 Task: Create Card Card0000000207 in Board Board0000000052 in Workspace WS0000000018 in Trello. Create Card Card0000000208 in Board Board0000000052 in Workspace WS0000000018 in Trello. Create Card Card0000000209 in Board Board0000000053 in Workspace WS0000000018 in Trello. Create Card Card0000000210 in Board Board0000000053 in Workspace WS0000000018 in Trello. Create Card Card0000000211 in Board Board0000000053 in Workspace WS0000000018 in Trello
Action: Mouse moved to (670, 96)
Screenshot: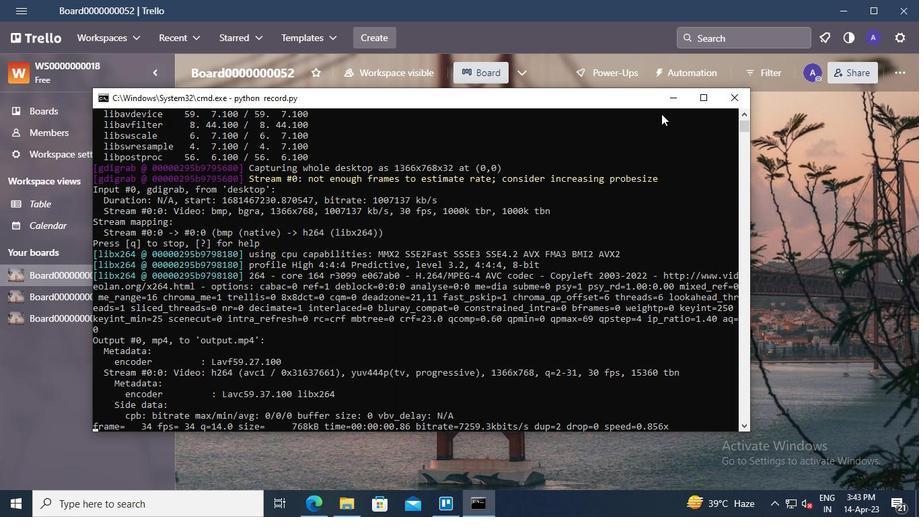 
Action: Mouse pressed left at (670, 96)
Screenshot: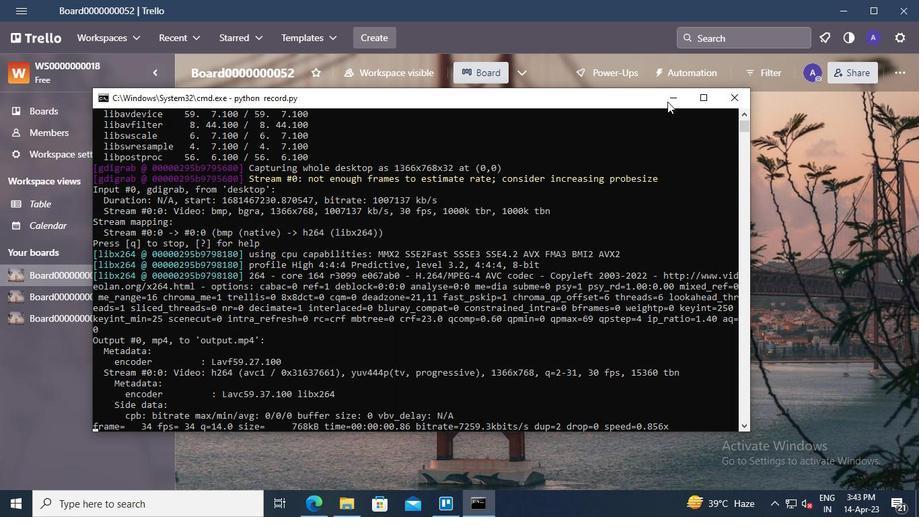
Action: Mouse moved to (232, 200)
Screenshot: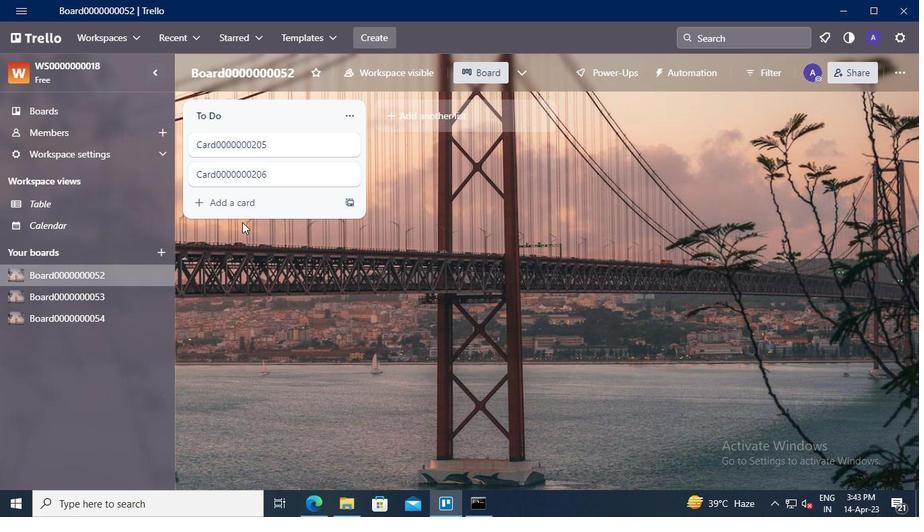 
Action: Mouse pressed left at (232, 200)
Screenshot: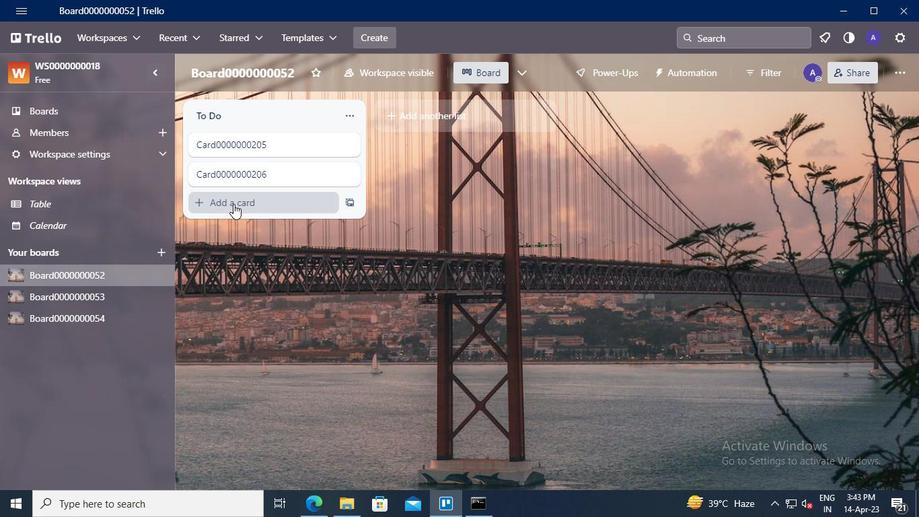 
Action: Mouse moved to (237, 213)
Screenshot: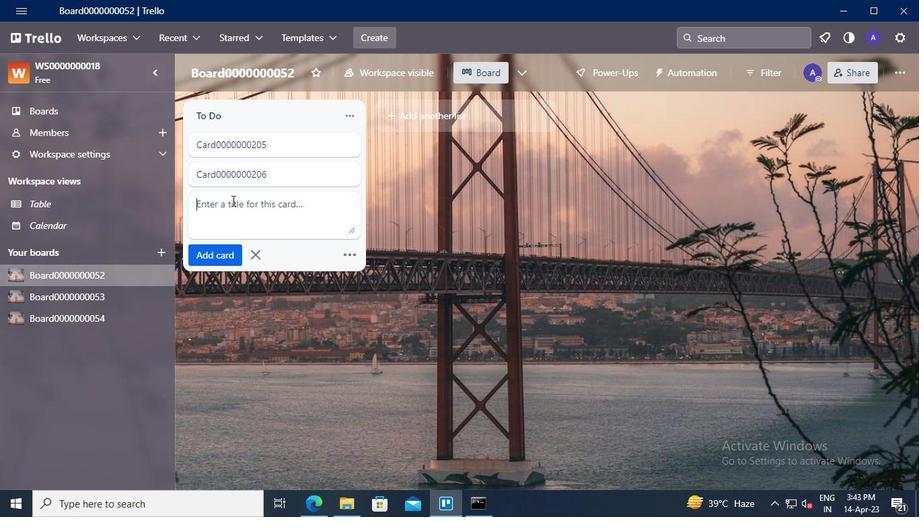 
Action: Mouse pressed left at (237, 213)
Screenshot: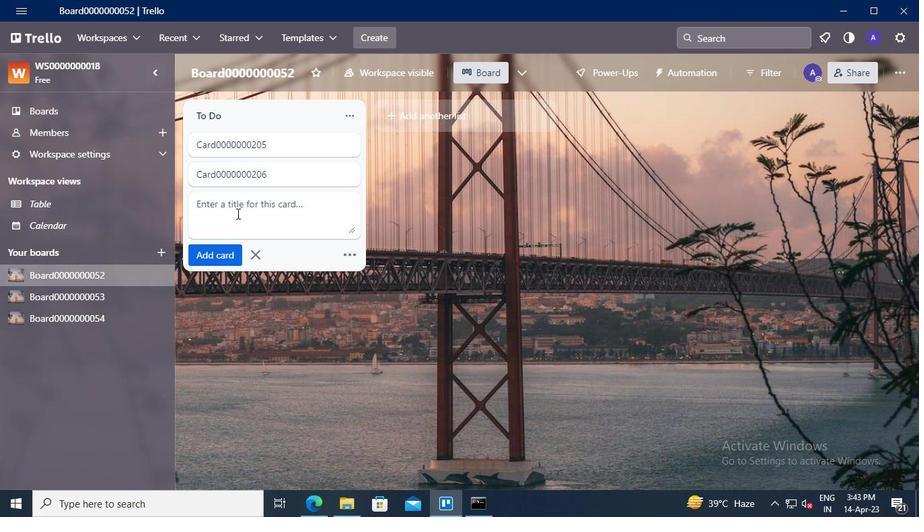 
Action: Keyboard Key.shift
Screenshot: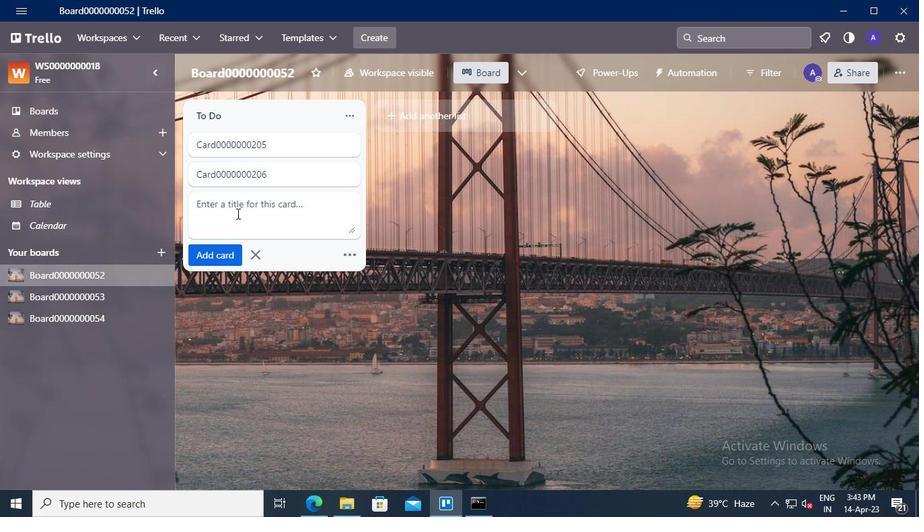 
Action: Keyboard C
Screenshot: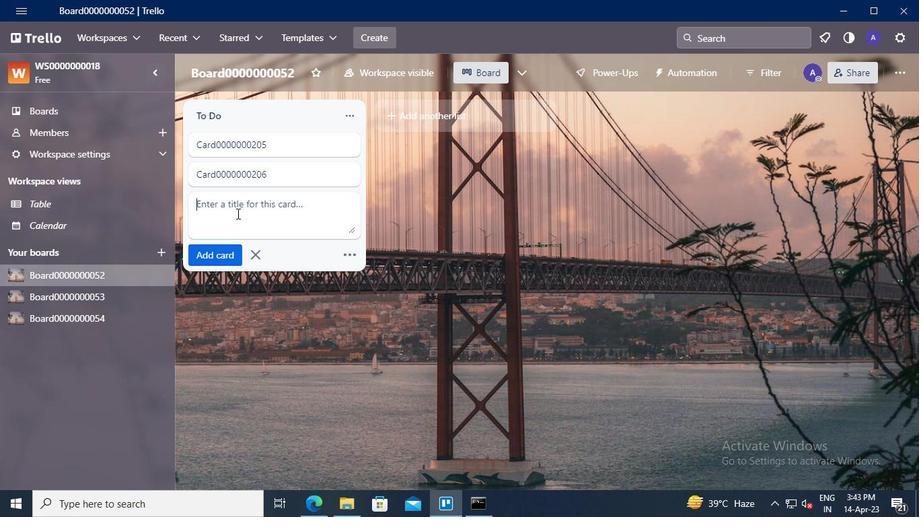 
Action: Keyboard a
Screenshot: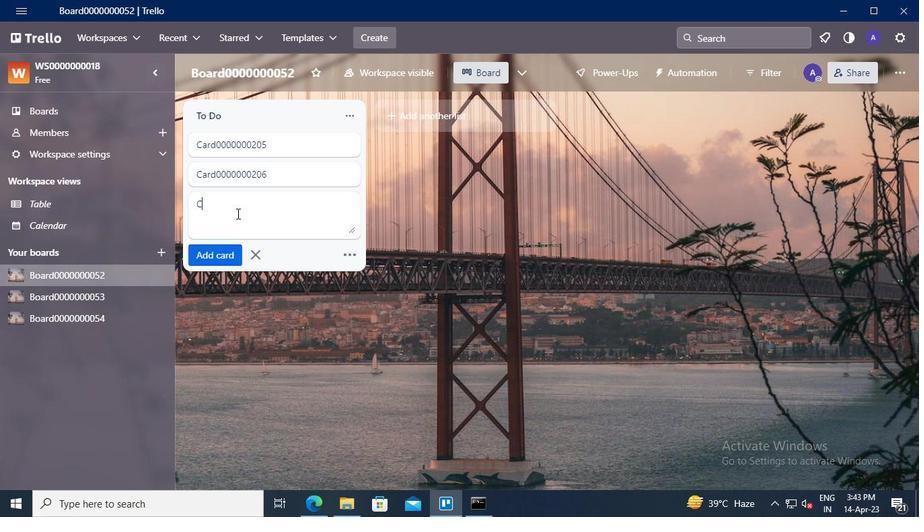 
Action: Keyboard r
Screenshot: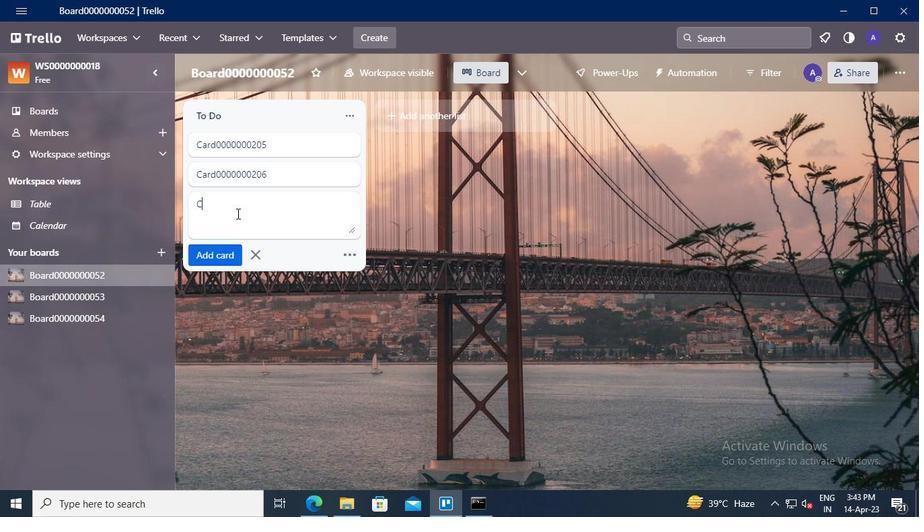 
Action: Keyboard d
Screenshot: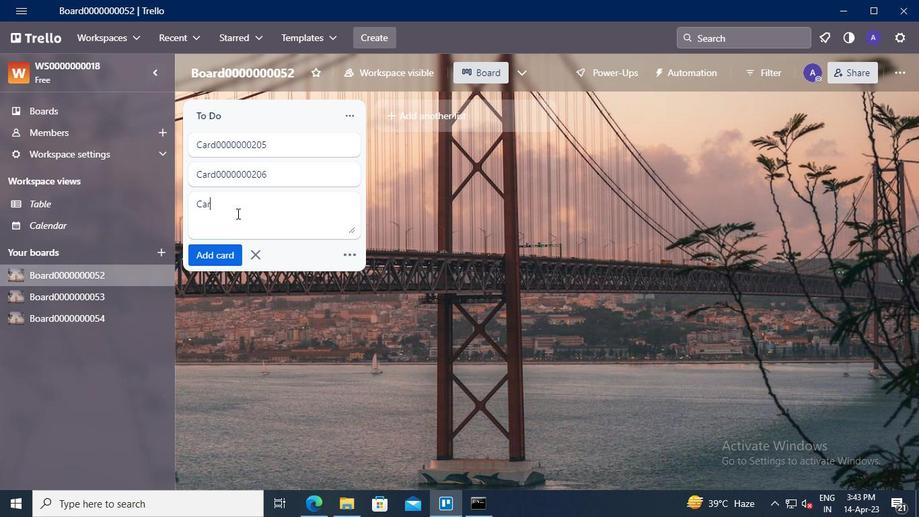 
Action: Keyboard <96>
Screenshot: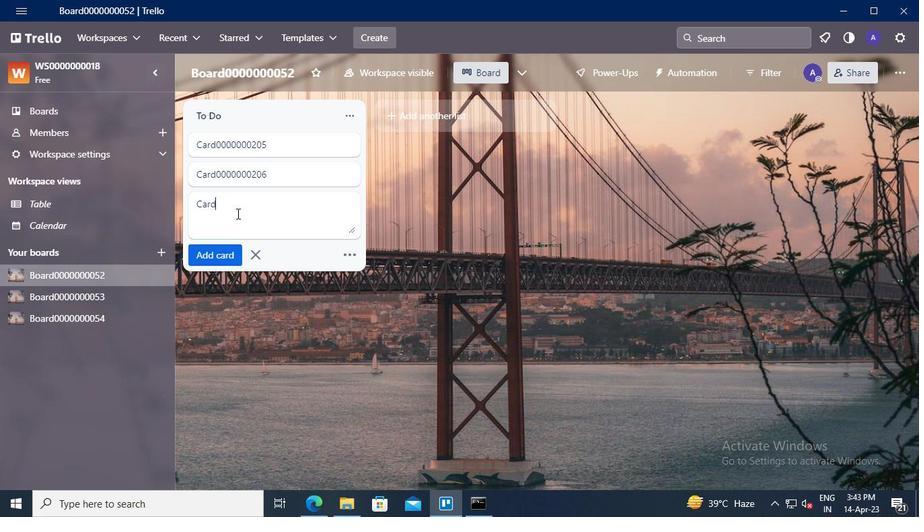 
Action: Keyboard <96>
Screenshot: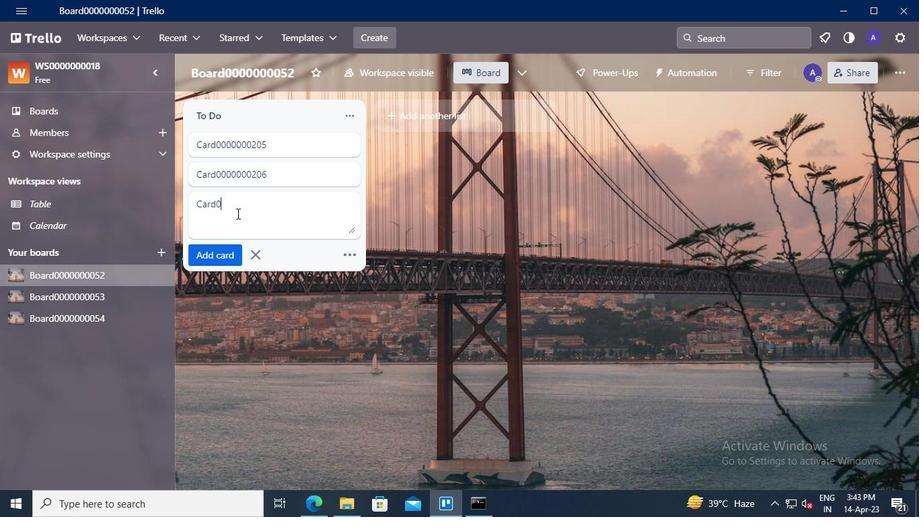 
Action: Keyboard <96>
Screenshot: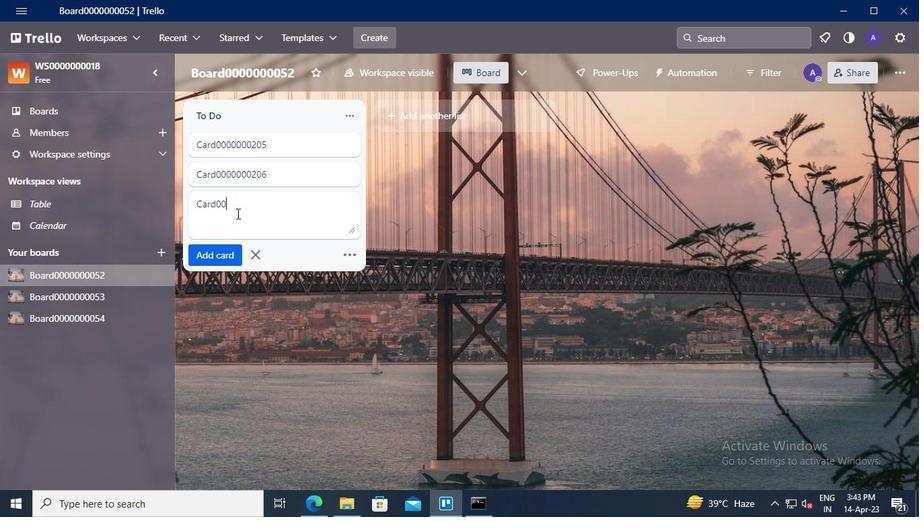
Action: Keyboard <96>
Screenshot: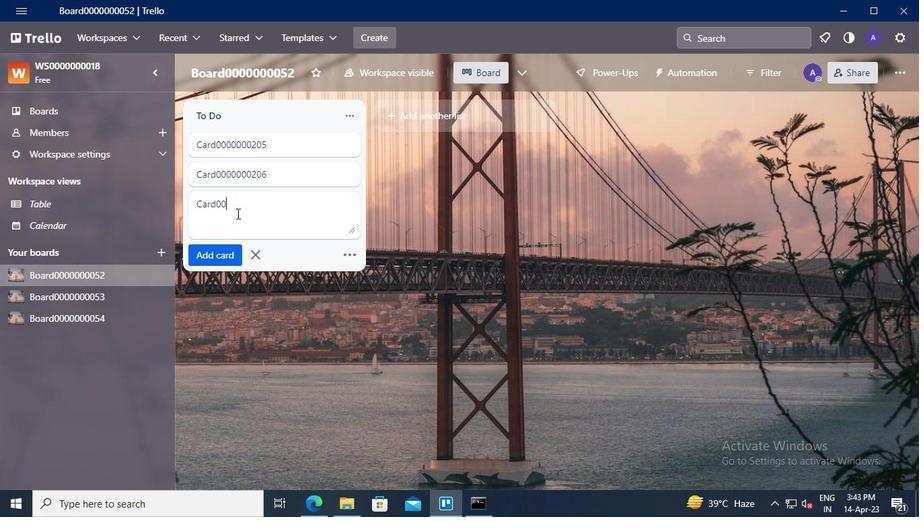 
Action: Keyboard <96>
Screenshot: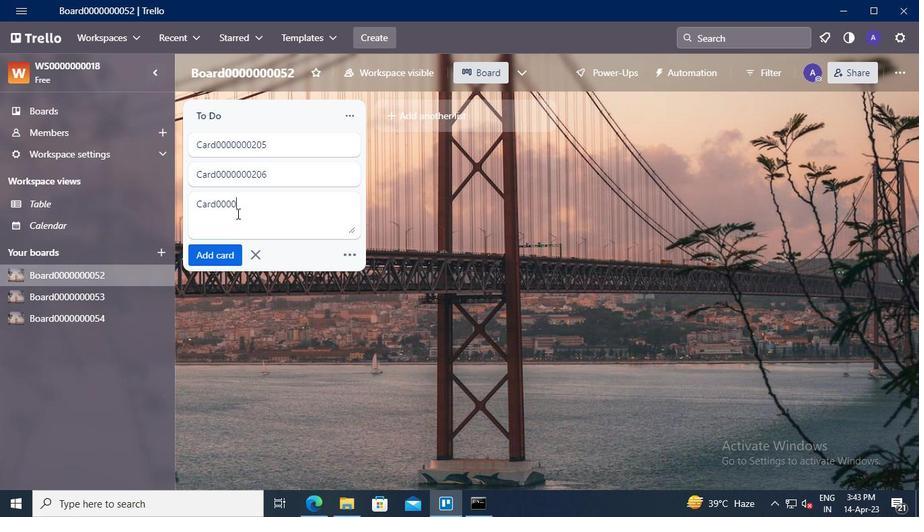 
Action: Keyboard <96>
Screenshot: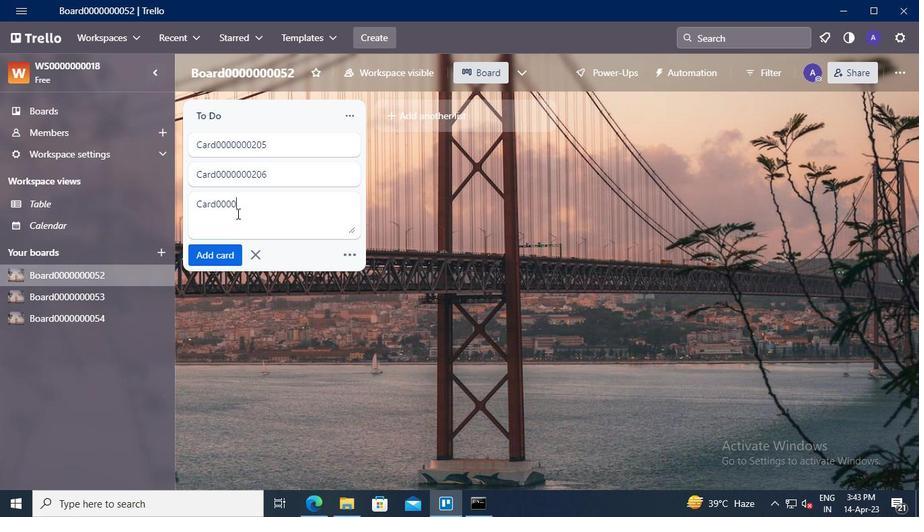
Action: Keyboard <96>
Screenshot: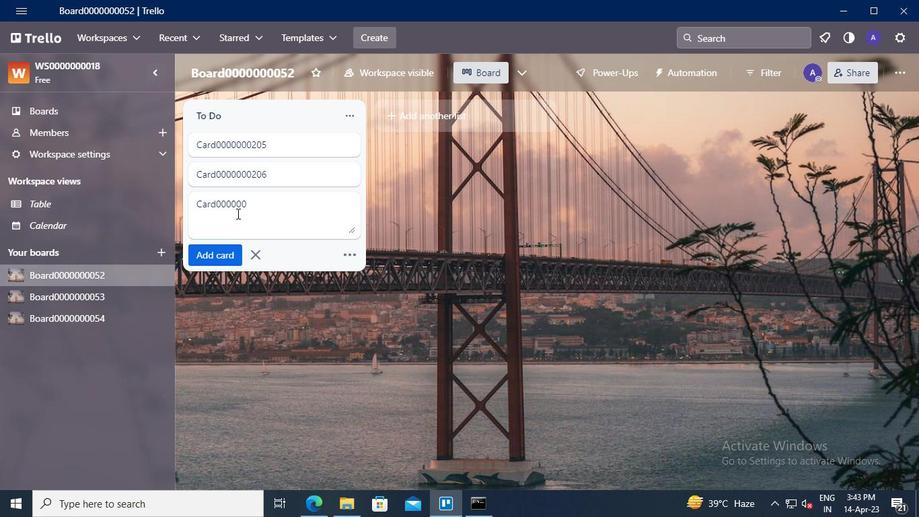 
Action: Keyboard <98>
Screenshot: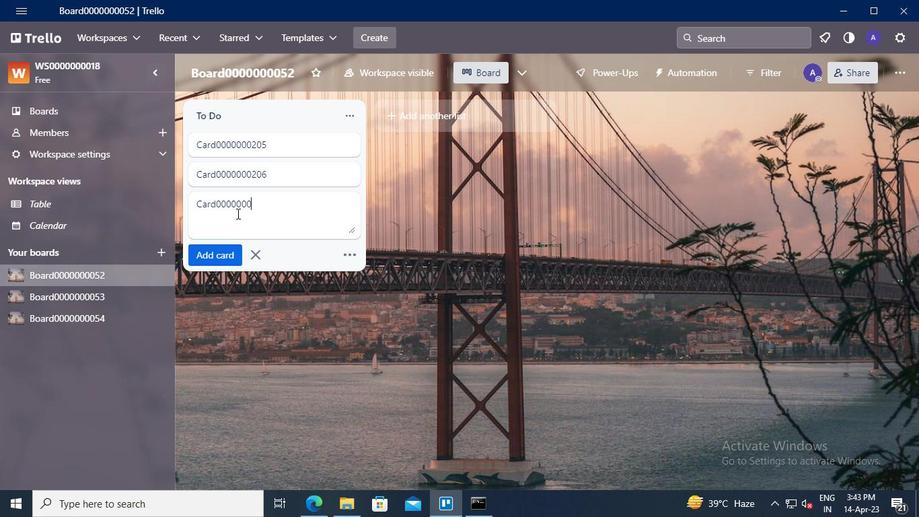 
Action: Keyboard <96>
Screenshot: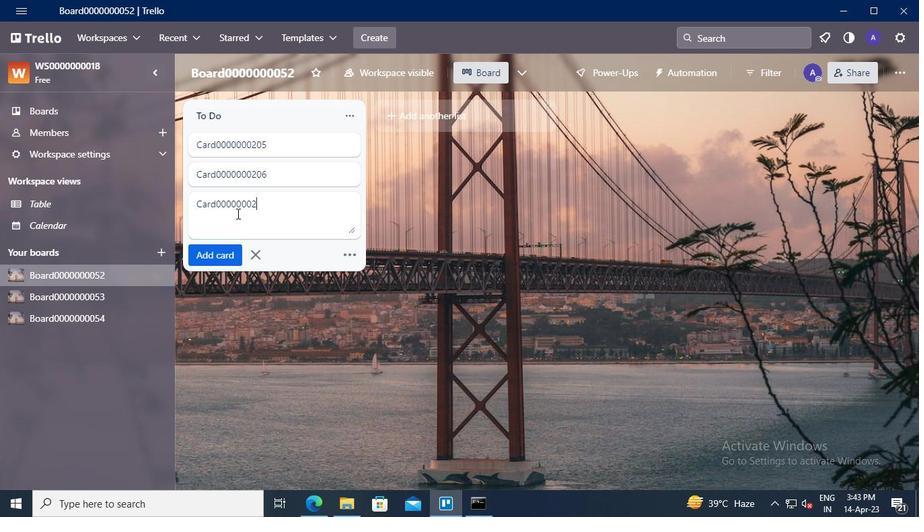 
Action: Keyboard <103>
Screenshot: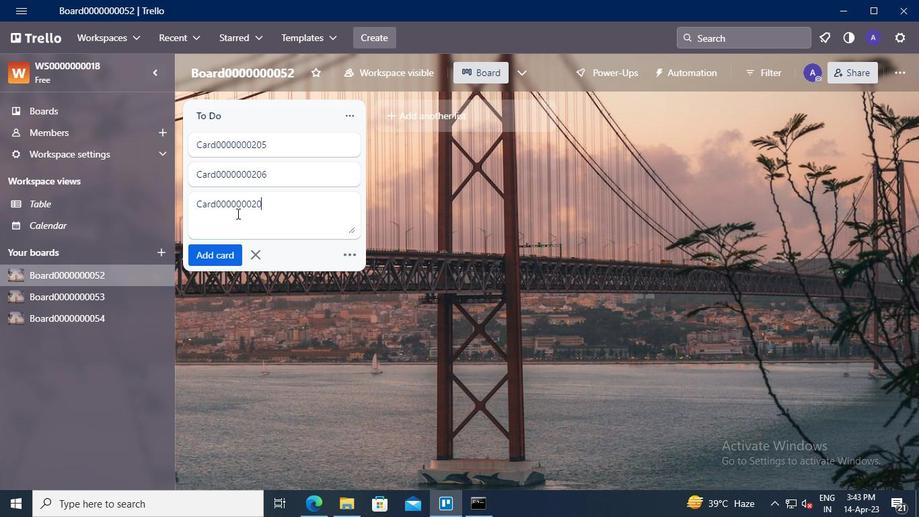 
Action: Mouse moved to (226, 253)
Screenshot: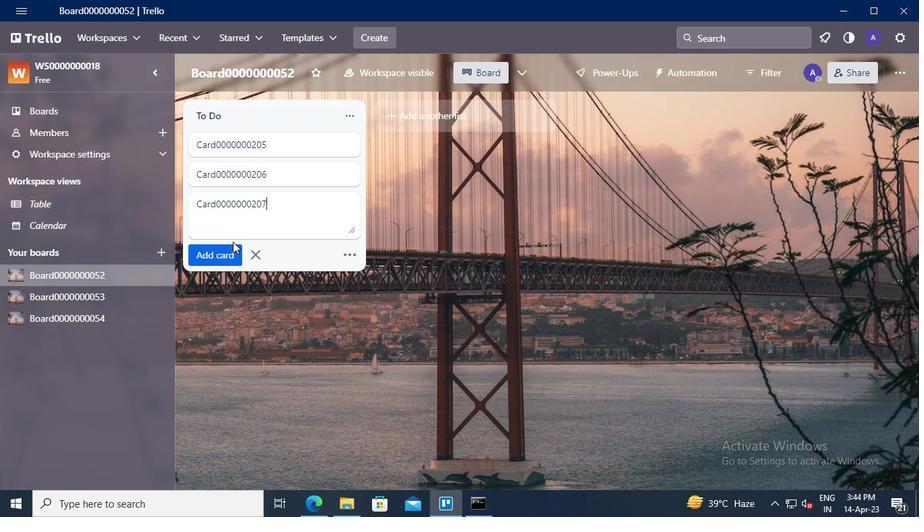 
Action: Mouse pressed left at (226, 253)
Screenshot: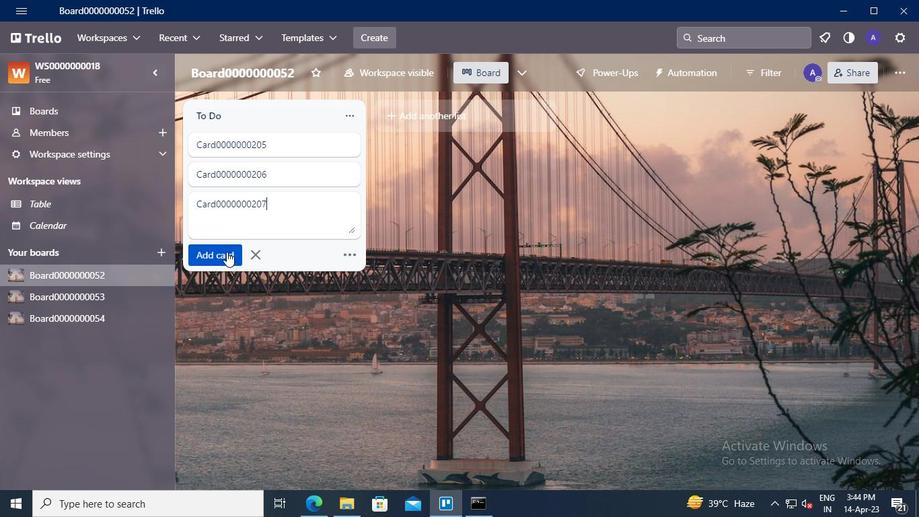
Action: Mouse moved to (224, 244)
Screenshot: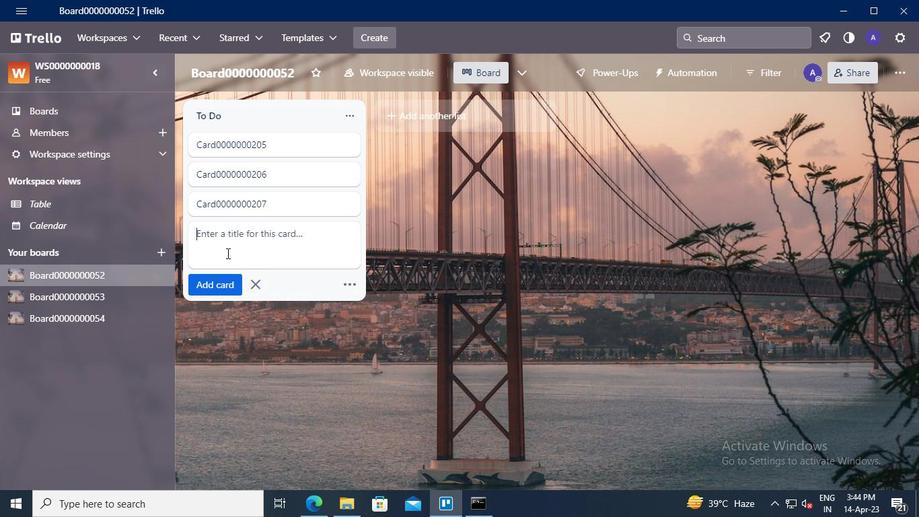 
Action: Mouse pressed left at (224, 244)
Screenshot: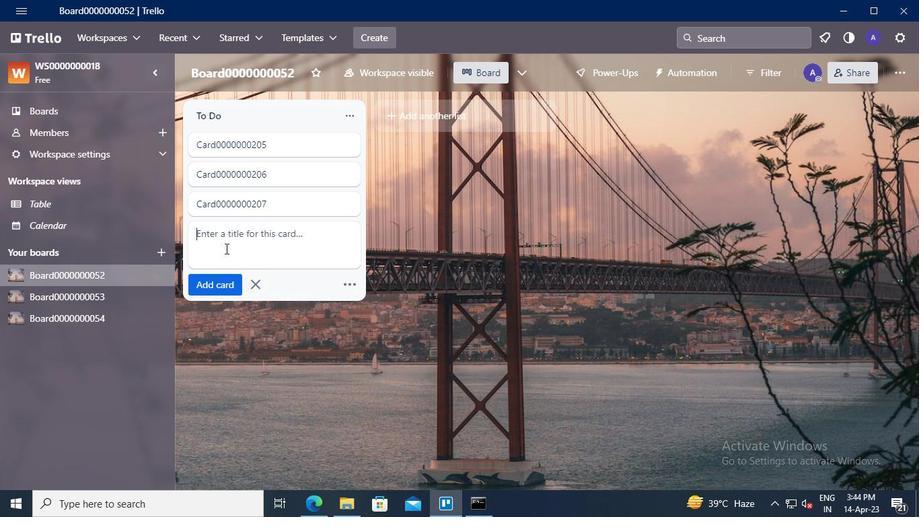 
Action: Keyboard Key.shift
Screenshot: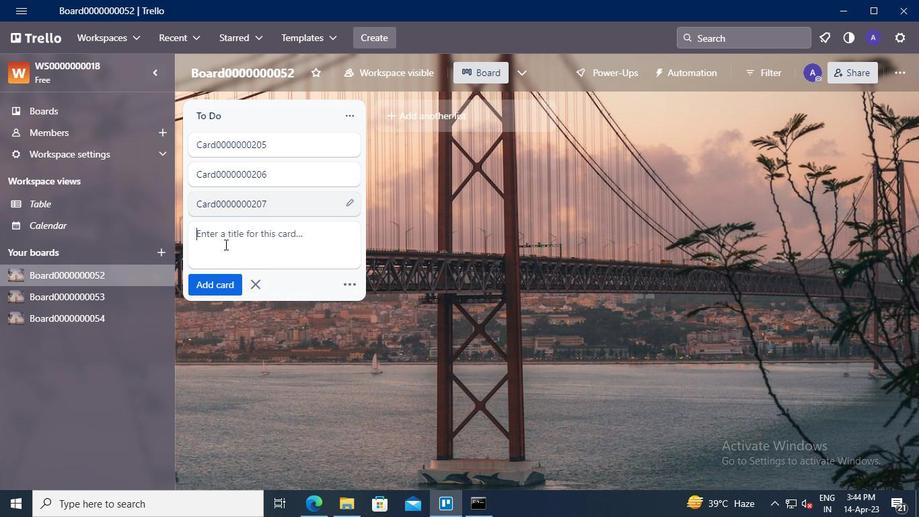 
Action: Keyboard C
Screenshot: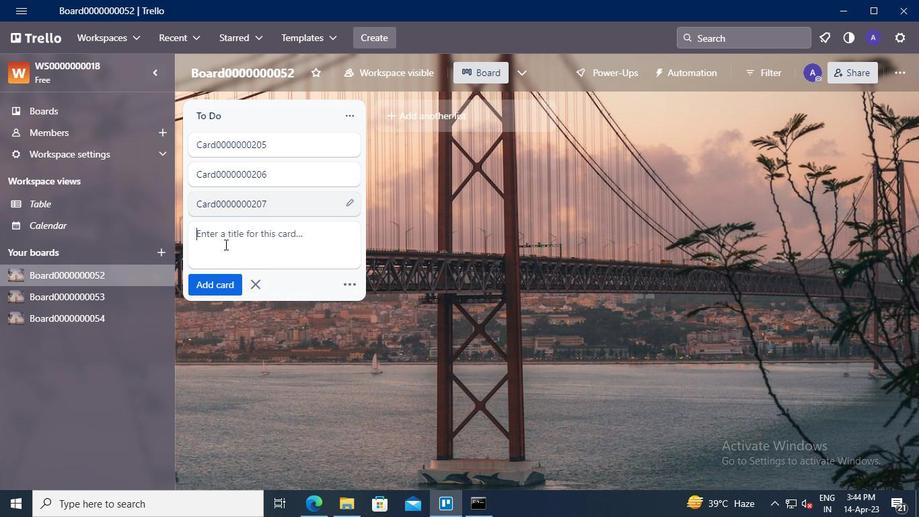 
Action: Keyboard a
Screenshot: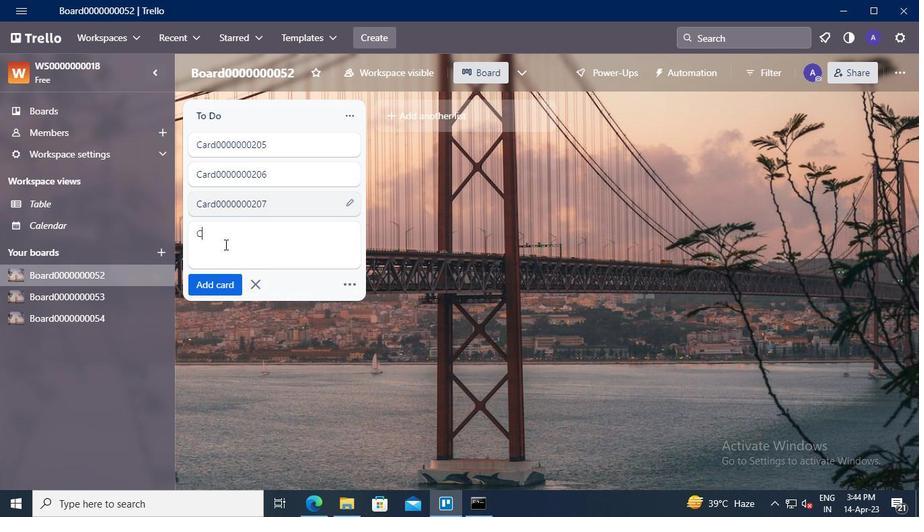 
Action: Keyboard r
Screenshot: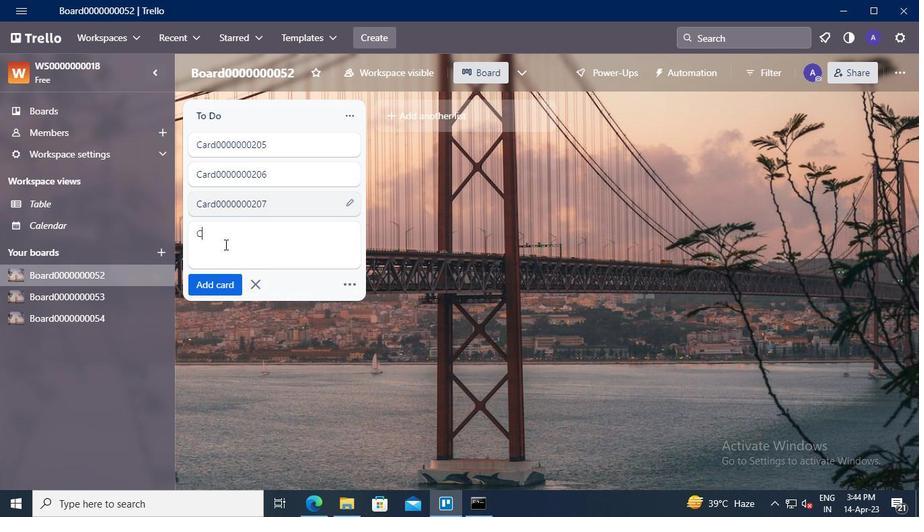 
Action: Keyboard d
Screenshot: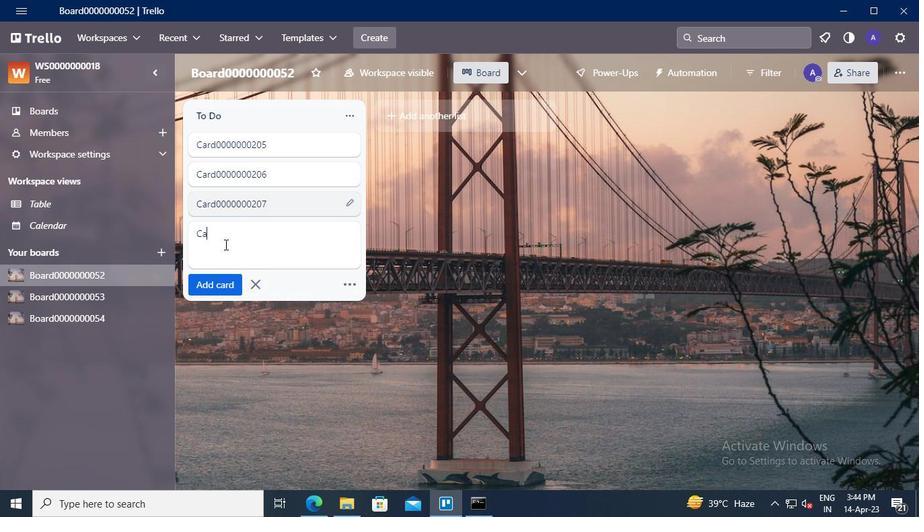 
Action: Keyboard <96>
Screenshot: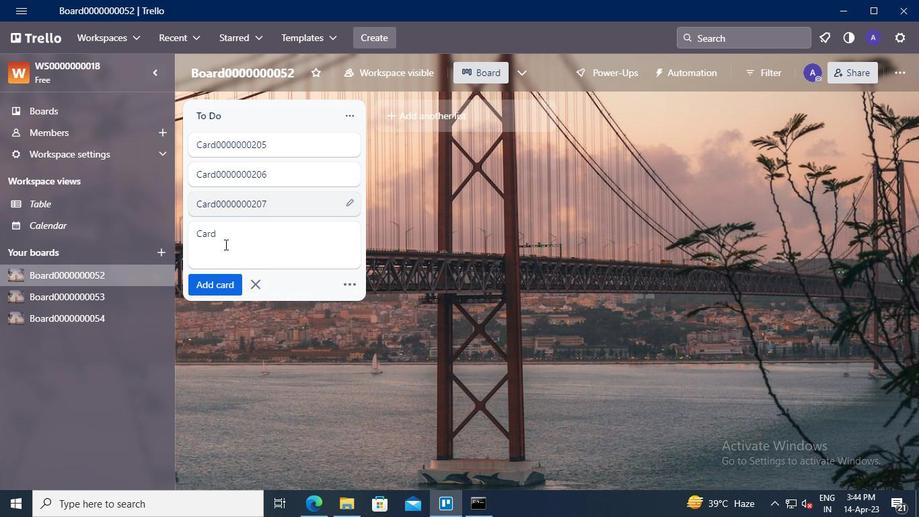 
Action: Keyboard <96>
Screenshot: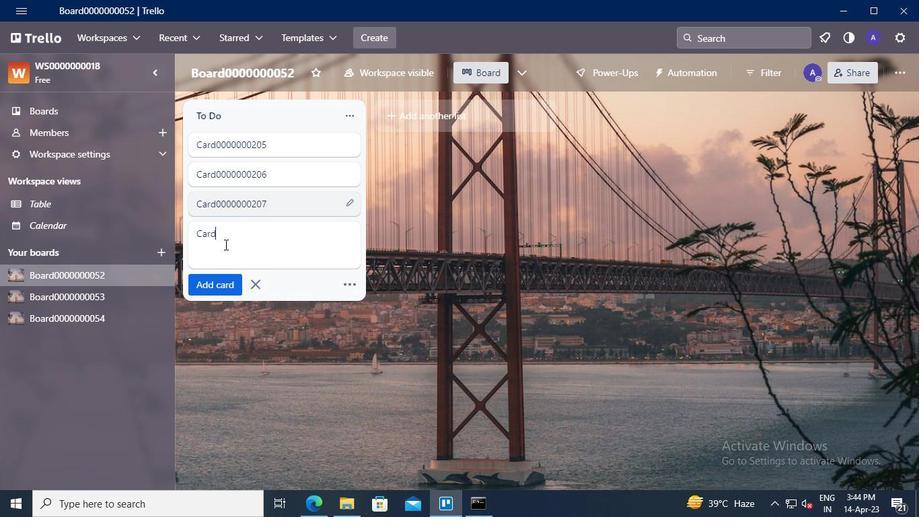 
Action: Keyboard <96>
Screenshot: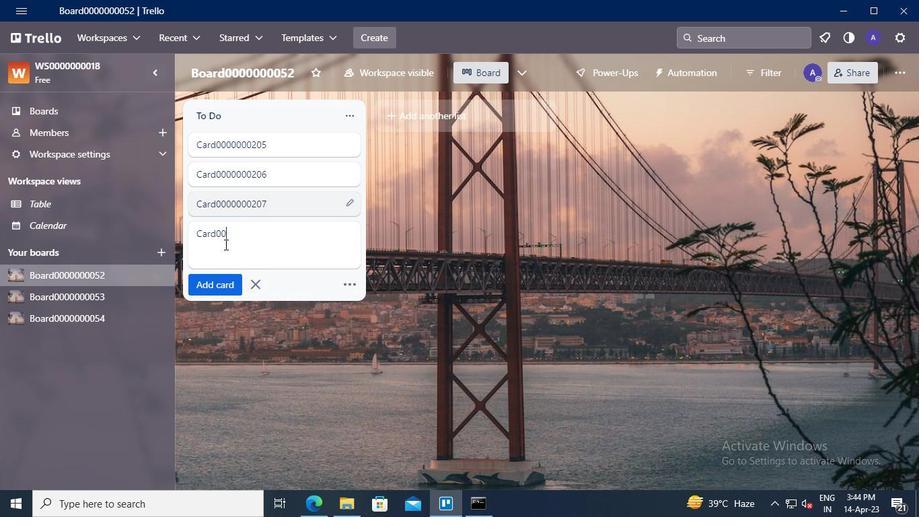 
Action: Keyboard <96>
Screenshot: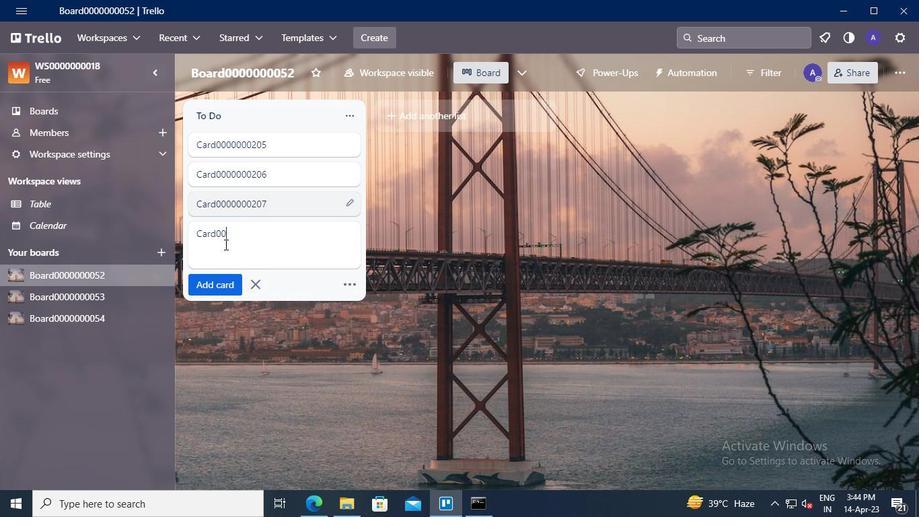 
Action: Keyboard <96>
Screenshot: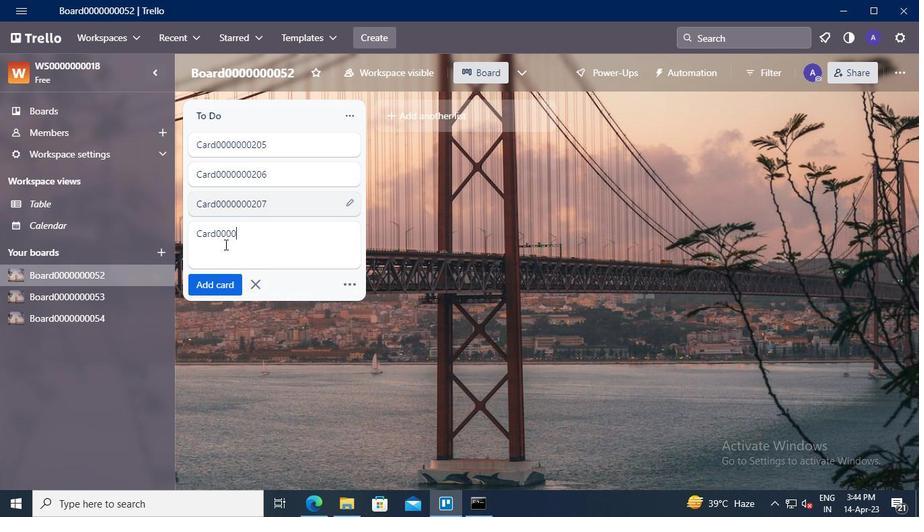 
Action: Keyboard <96>
Screenshot: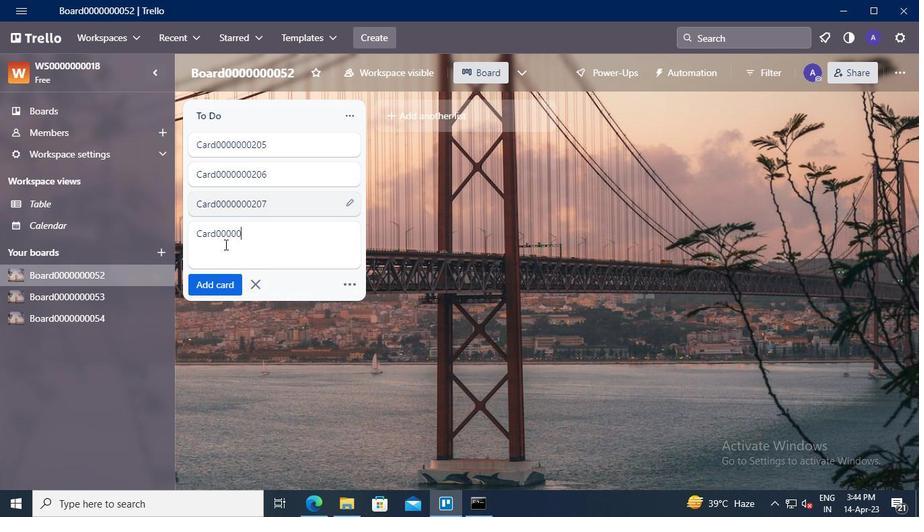 
Action: Keyboard <96>
Screenshot: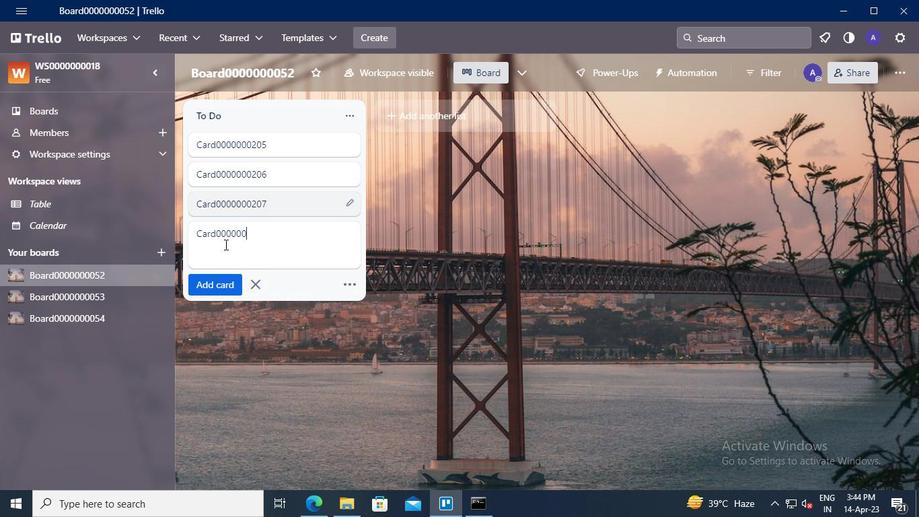 
Action: Keyboard <98>
Screenshot: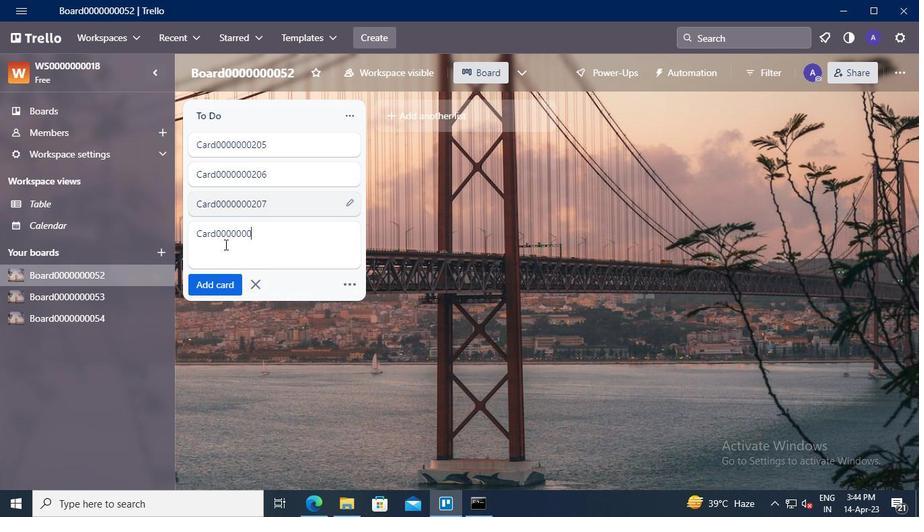 
Action: Keyboard <96>
Screenshot: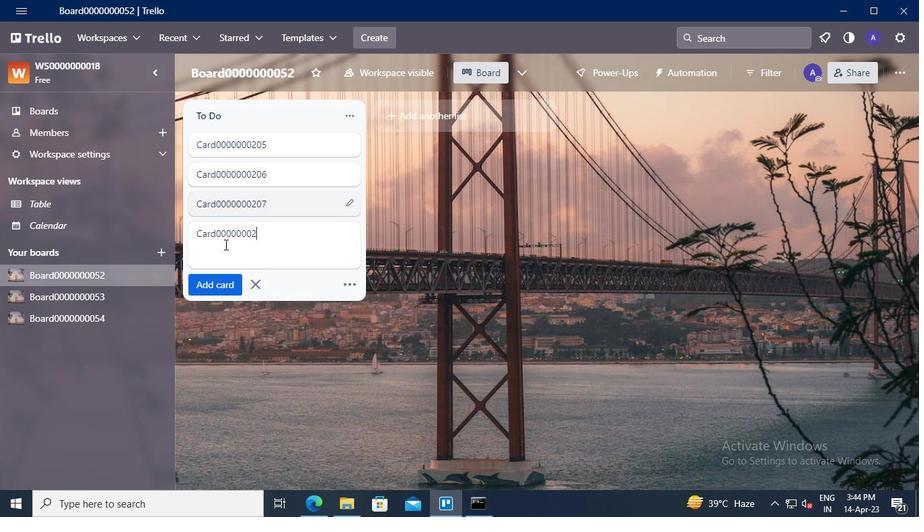 
Action: Keyboard <104>
Screenshot: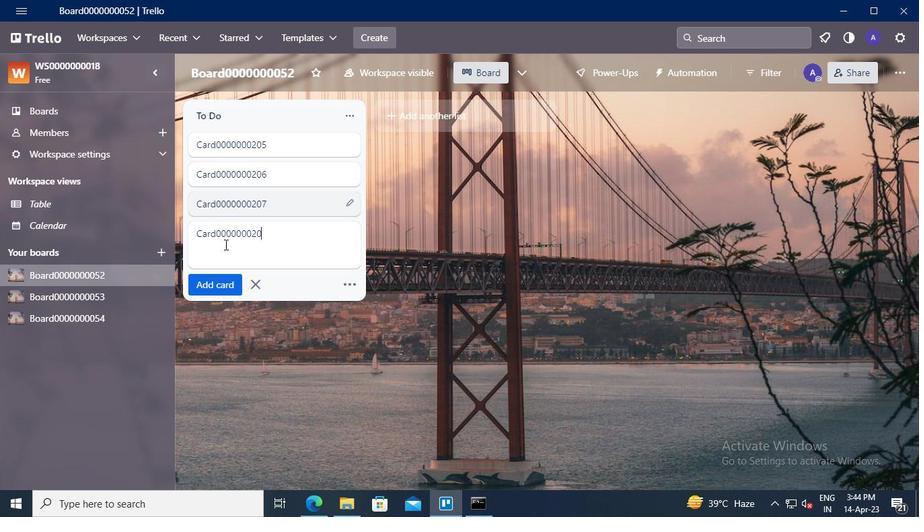 
Action: Mouse moved to (217, 284)
Screenshot: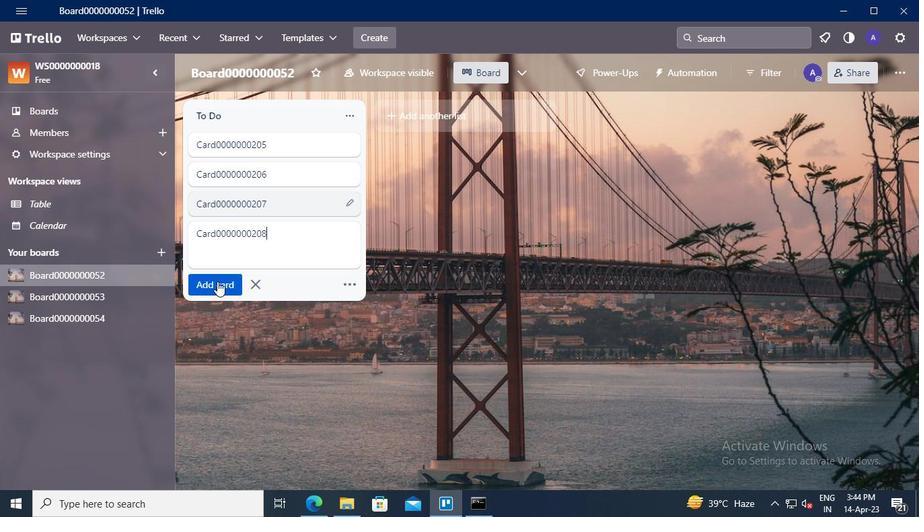 
Action: Mouse pressed left at (217, 284)
Screenshot: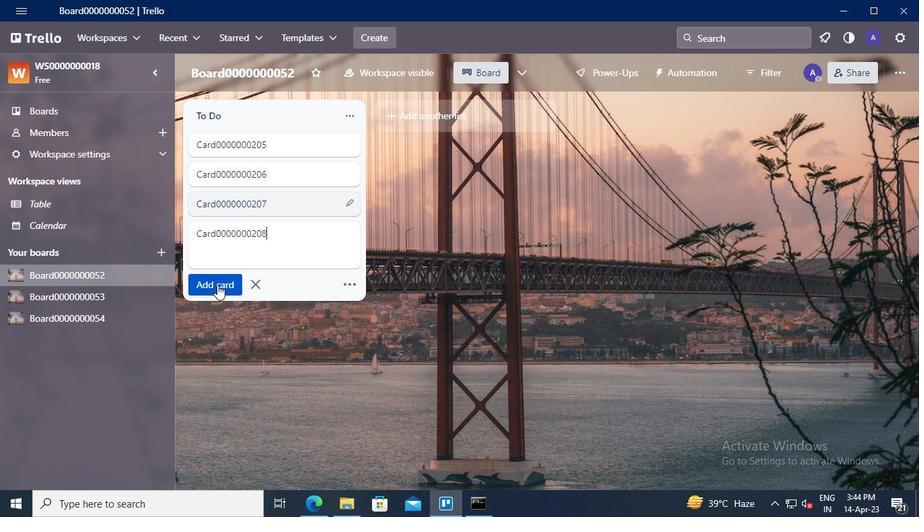 
Action: Mouse moved to (62, 294)
Screenshot: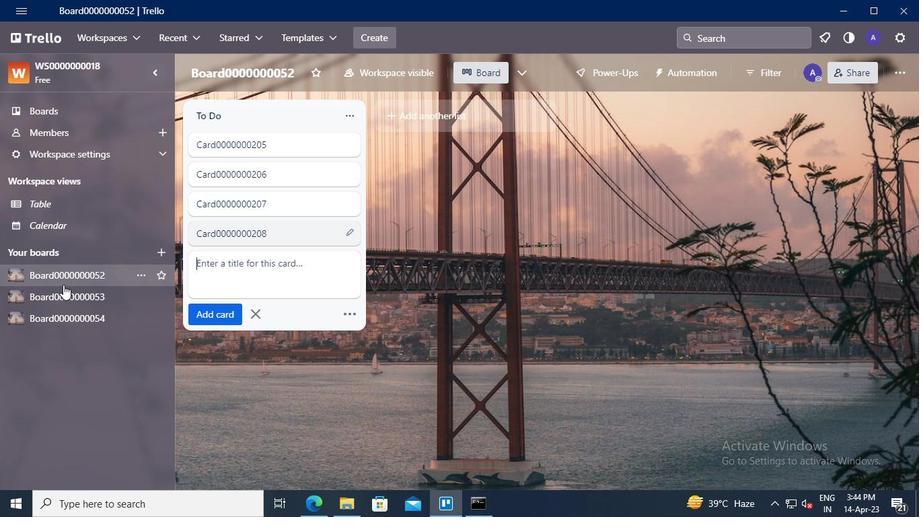 
Action: Mouse pressed left at (62, 294)
Screenshot: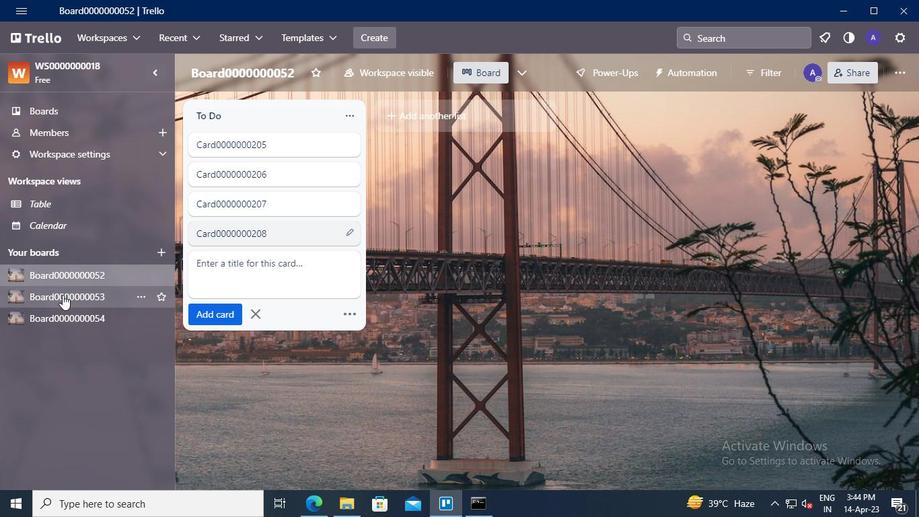 
Action: Mouse moved to (231, 139)
Screenshot: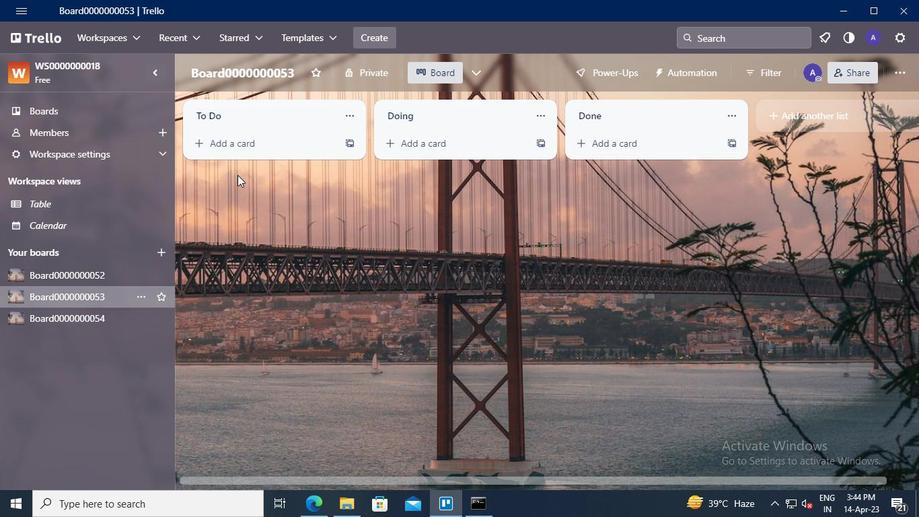
Action: Mouse pressed left at (231, 139)
Screenshot: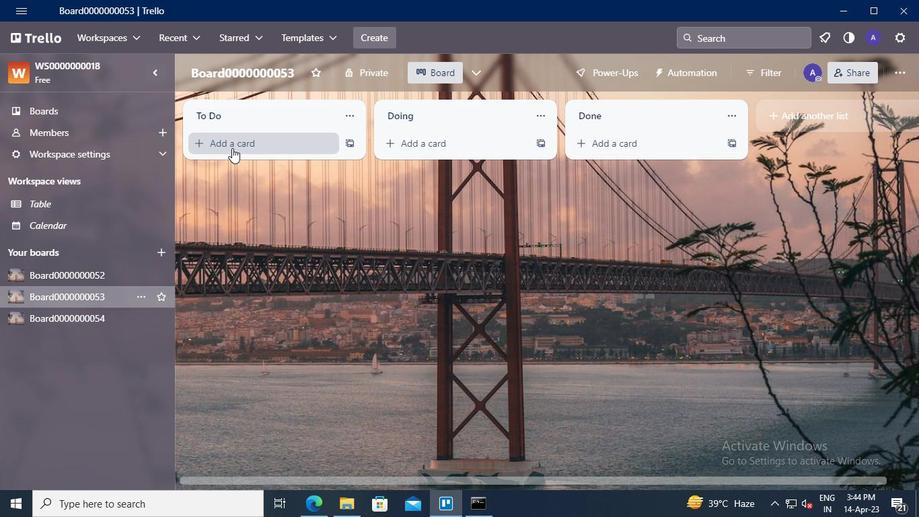 
Action: Mouse moved to (230, 153)
Screenshot: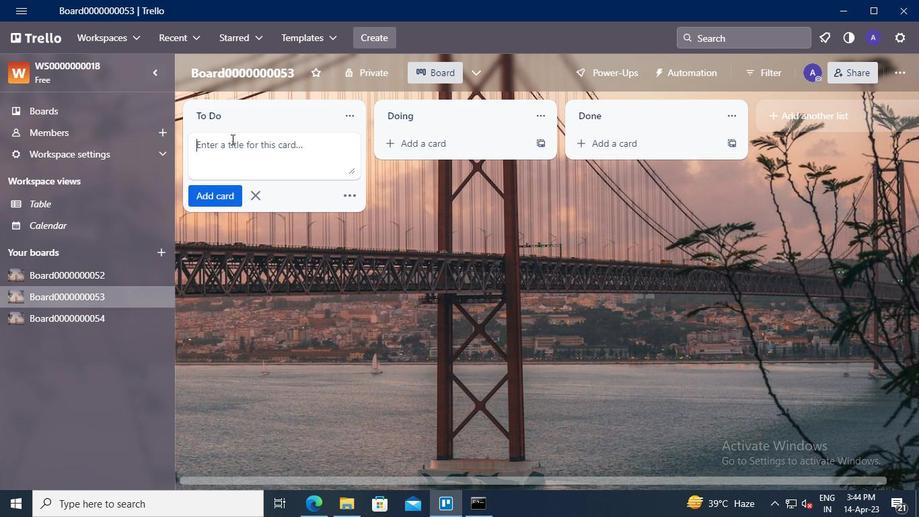 
Action: Mouse pressed left at (230, 153)
Screenshot: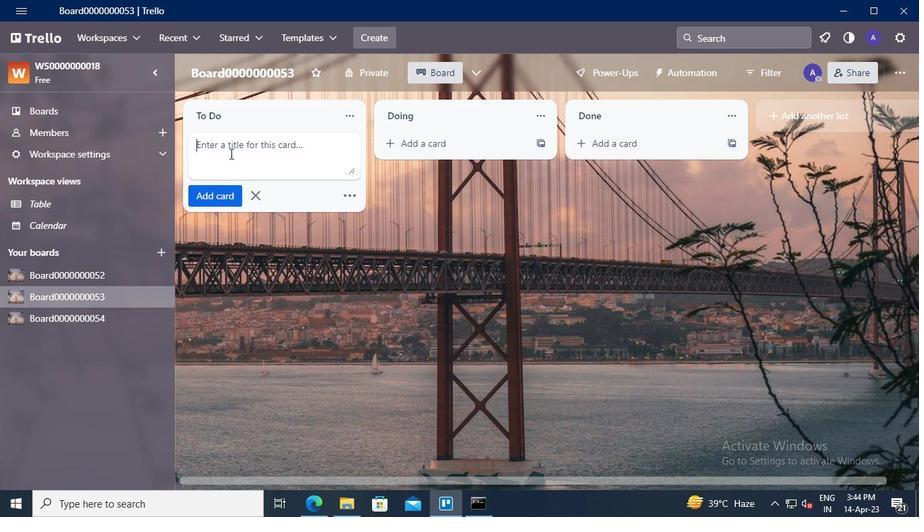 
Action: Keyboard Key.shift
Screenshot: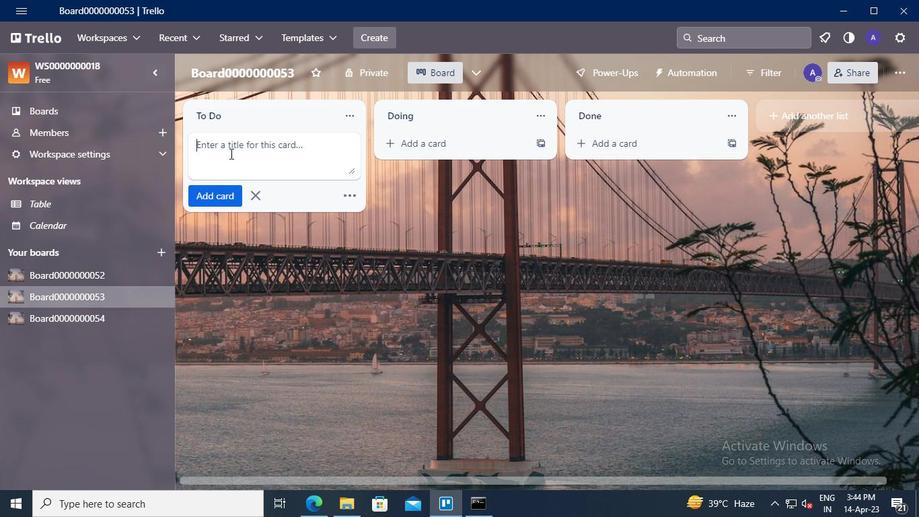 
Action: Keyboard C
Screenshot: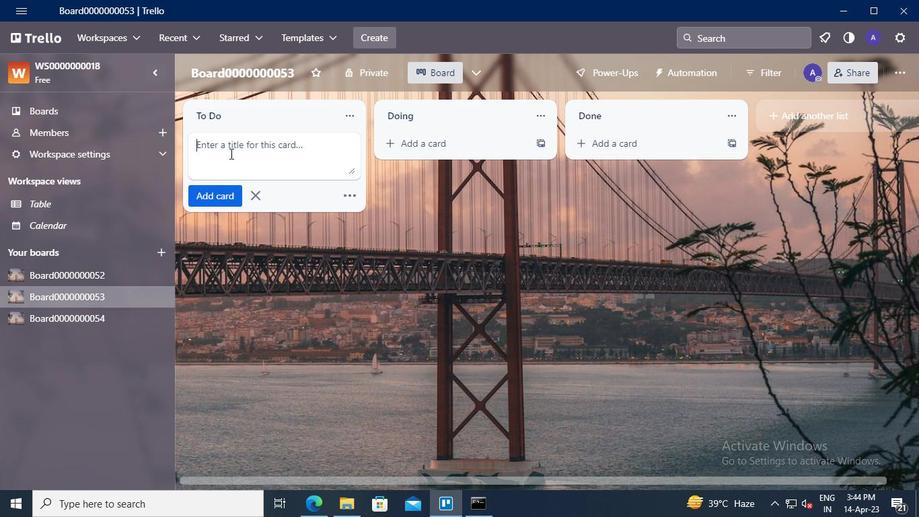 
Action: Keyboard a
Screenshot: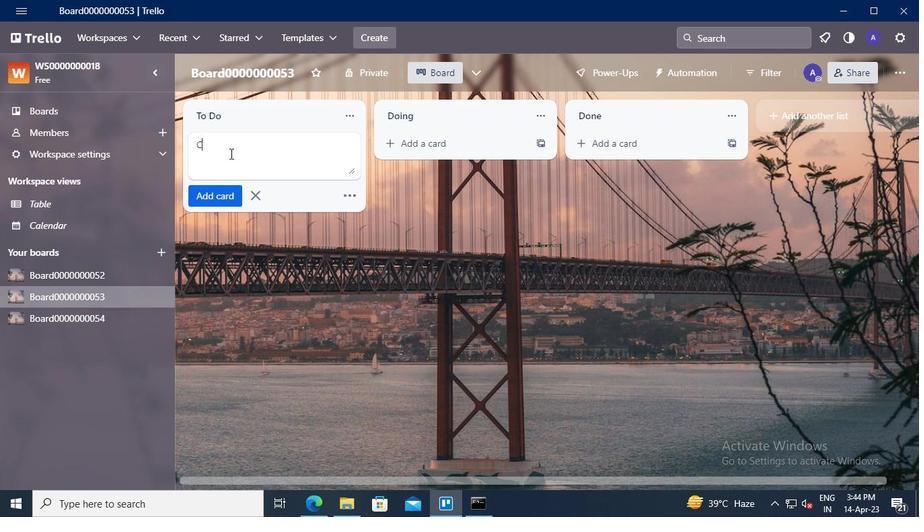 
Action: Keyboard r
Screenshot: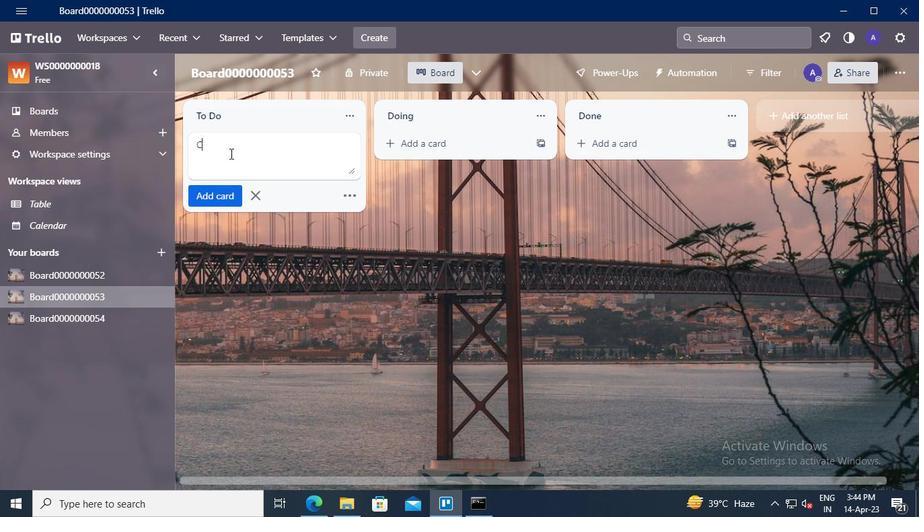 
Action: Keyboard d
Screenshot: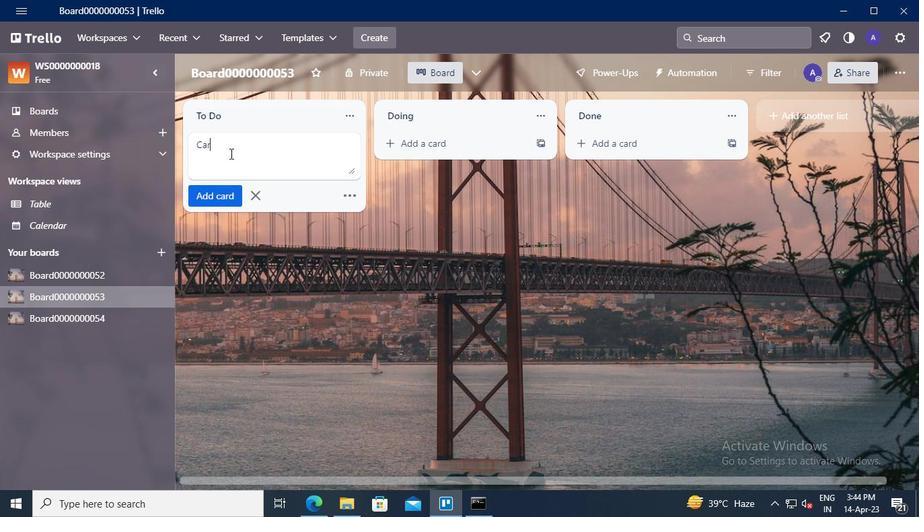 
Action: Keyboard <96>
Screenshot: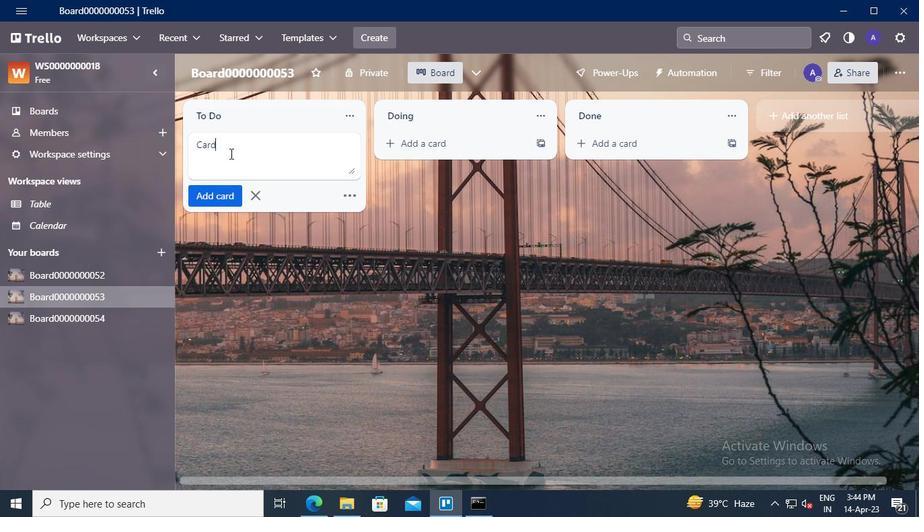 
Action: Keyboard <96>
Screenshot: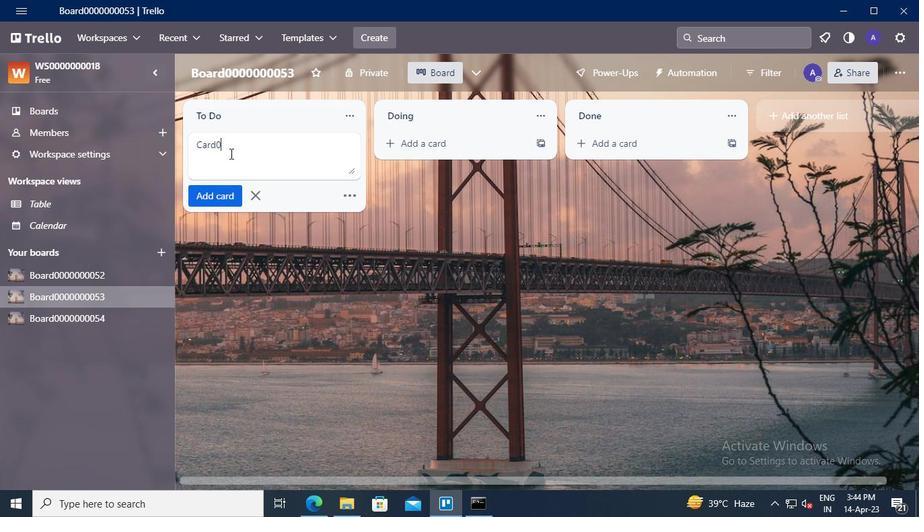 
Action: Keyboard <96>
Screenshot: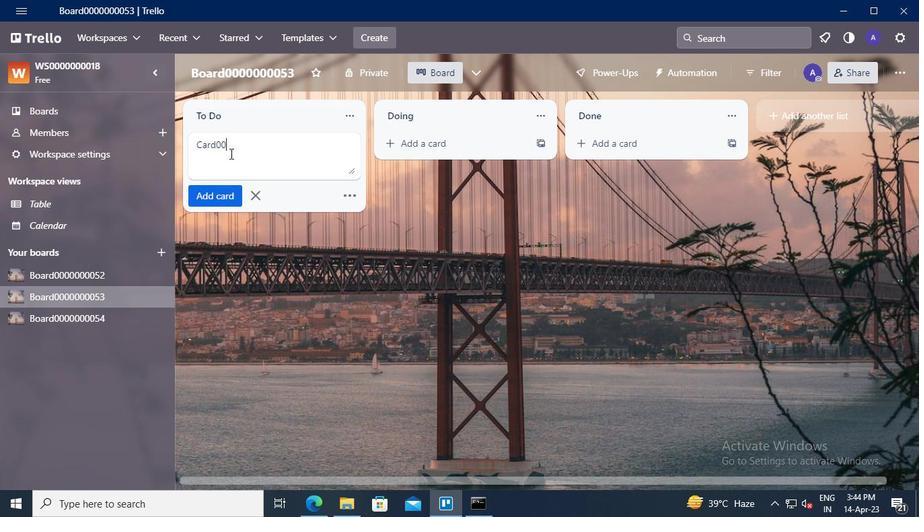 
Action: Keyboard <96>
Screenshot: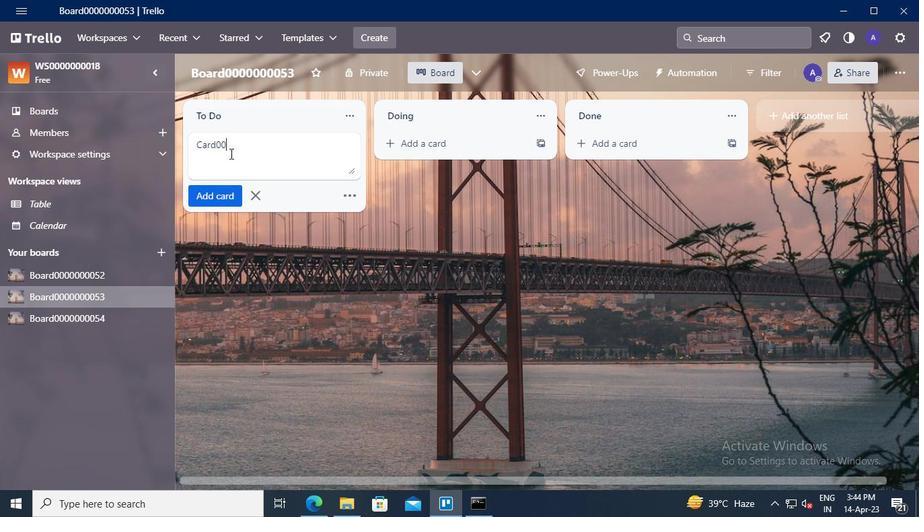 
Action: Keyboard <96>
Screenshot: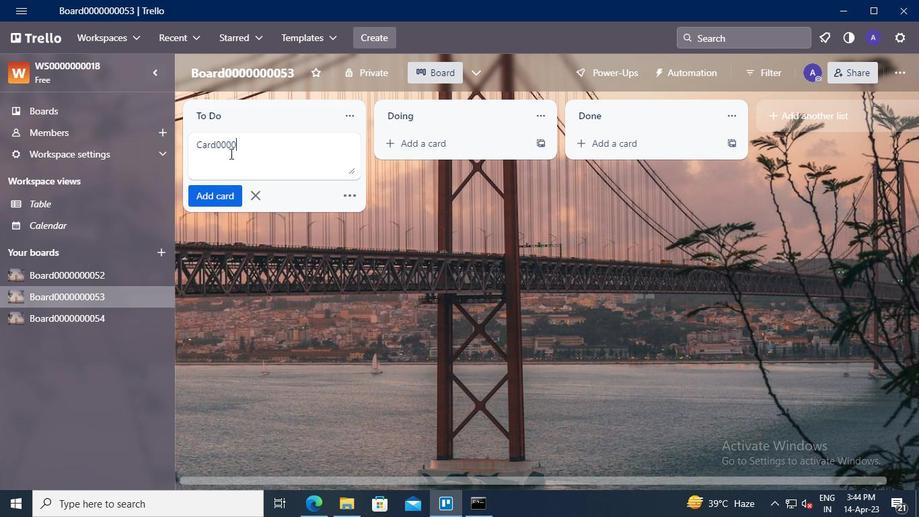 
Action: Keyboard <96>
Screenshot: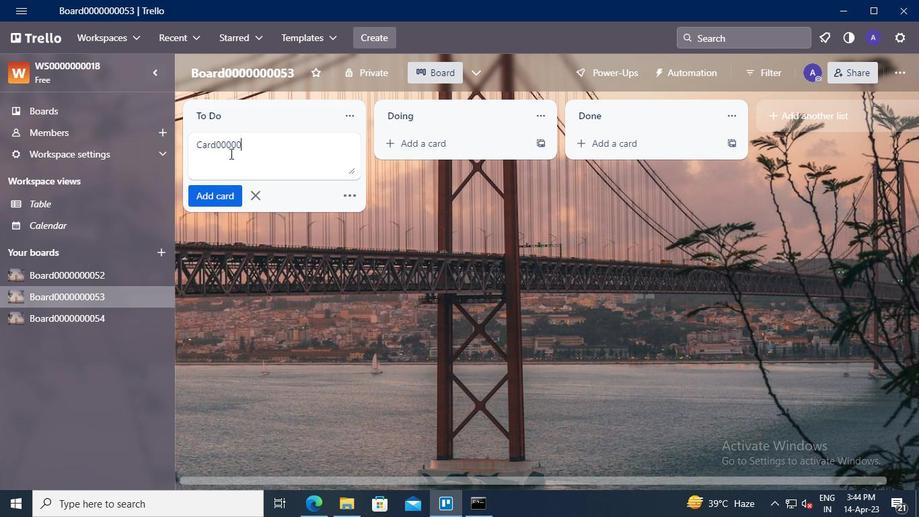 
Action: Keyboard <96>
Screenshot: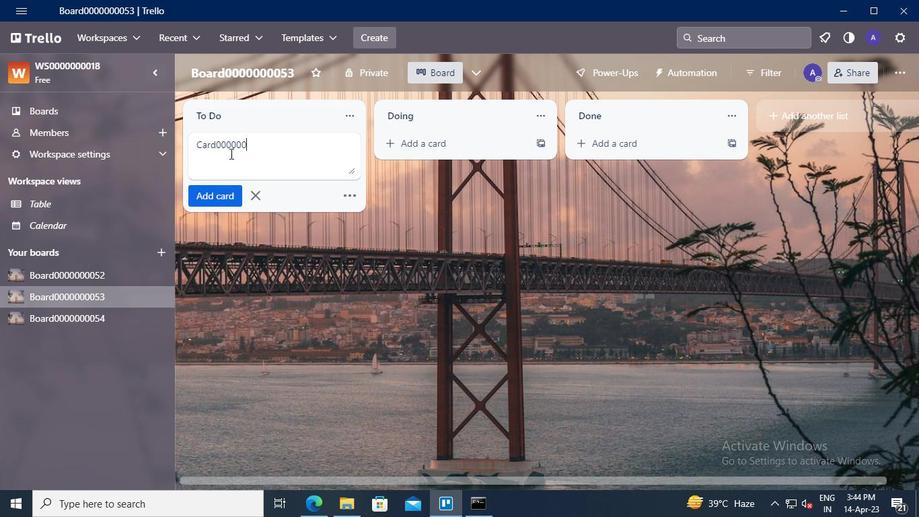 
Action: Keyboard <98>
Screenshot: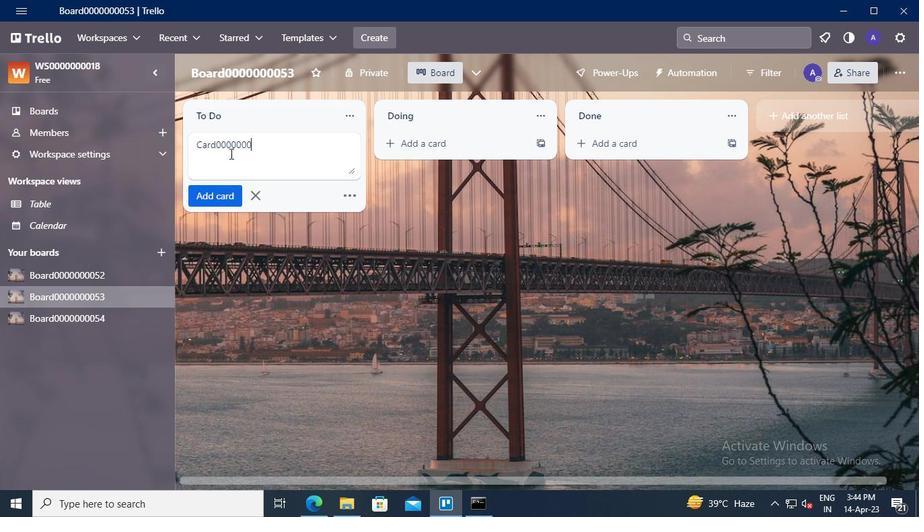 
Action: Keyboard <96>
Screenshot: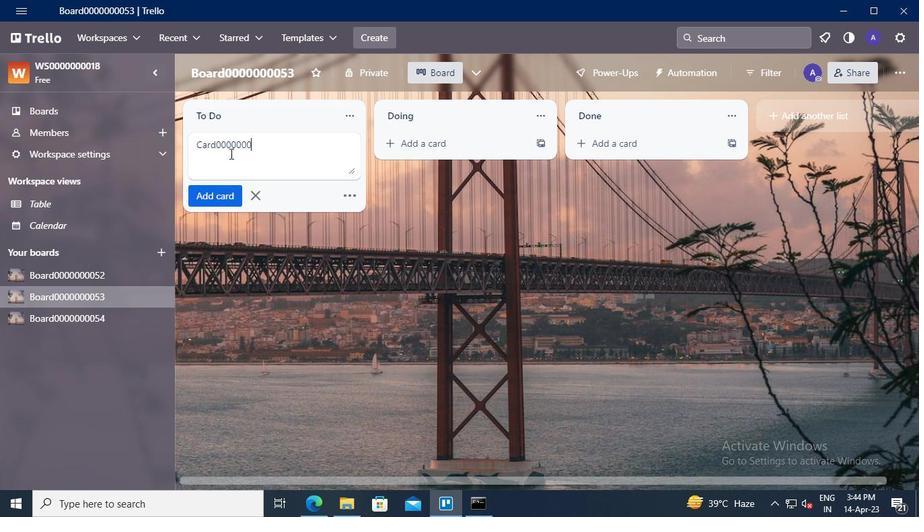
Action: Keyboard <105>
Screenshot: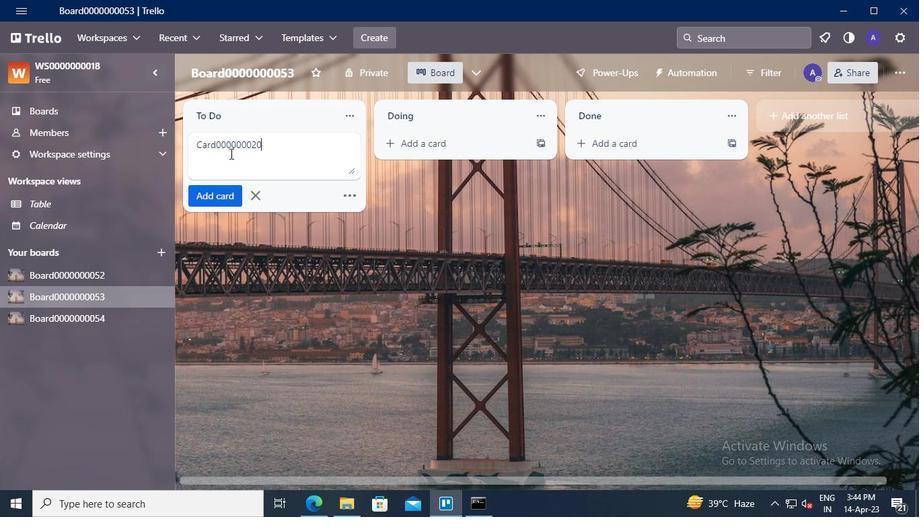 
Action: Mouse moved to (222, 193)
Screenshot: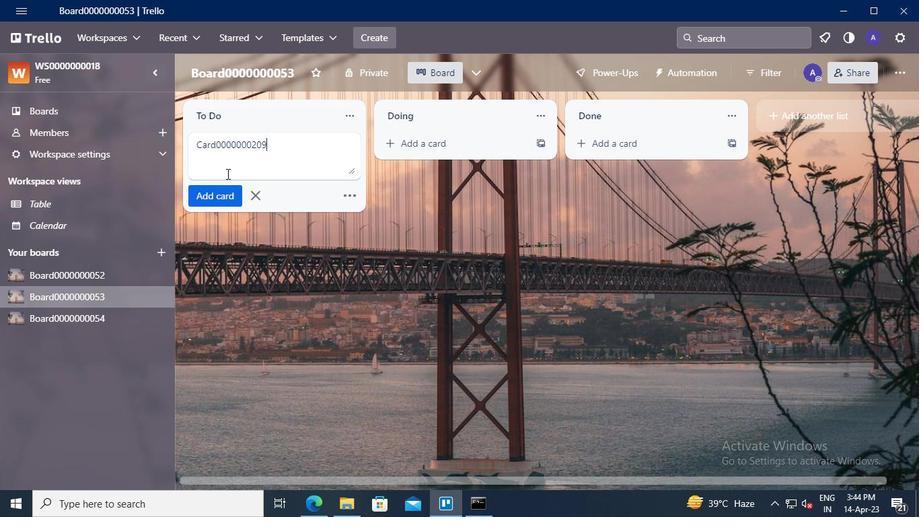 
Action: Mouse pressed left at (222, 193)
Screenshot: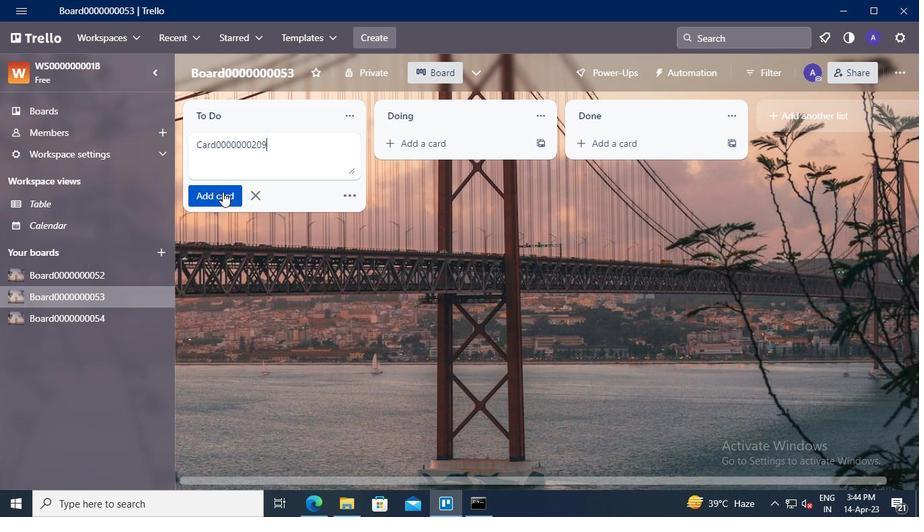 
Action: Mouse moved to (204, 175)
Screenshot: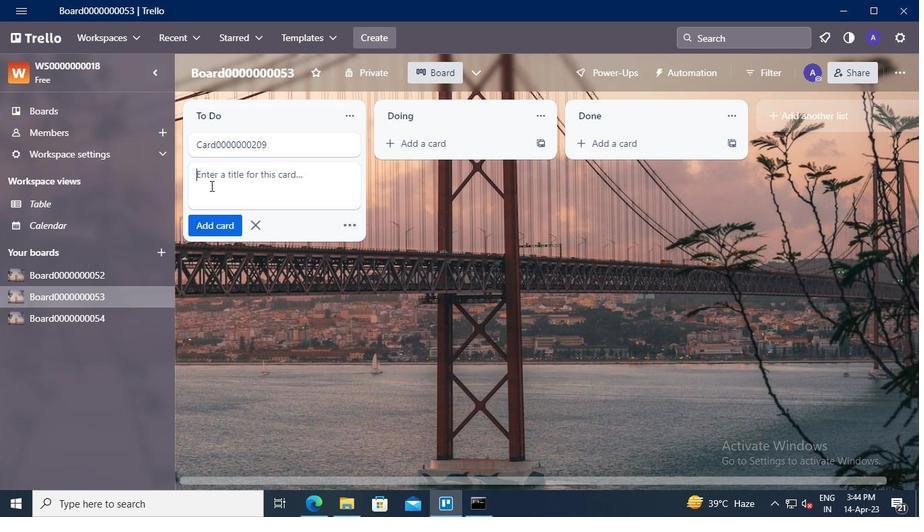 
Action: Mouse pressed left at (204, 175)
Screenshot: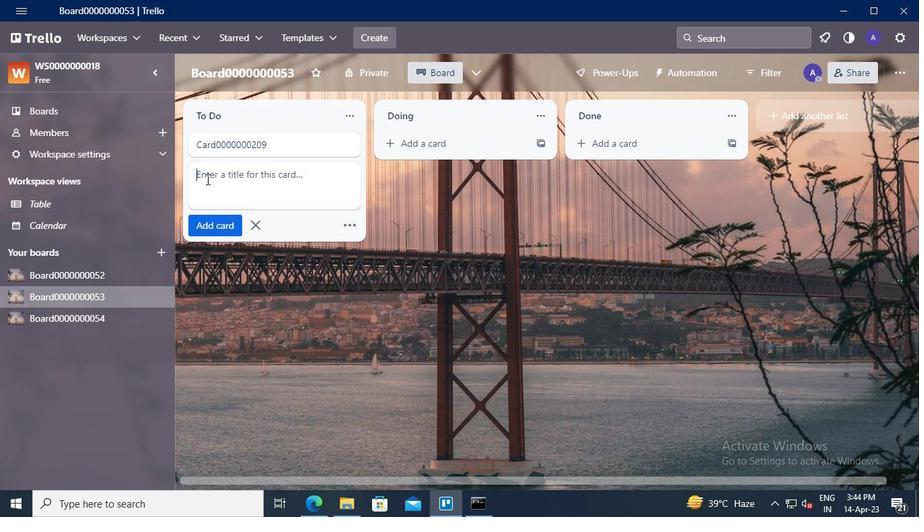 
Action: Keyboard Key.shift
Screenshot: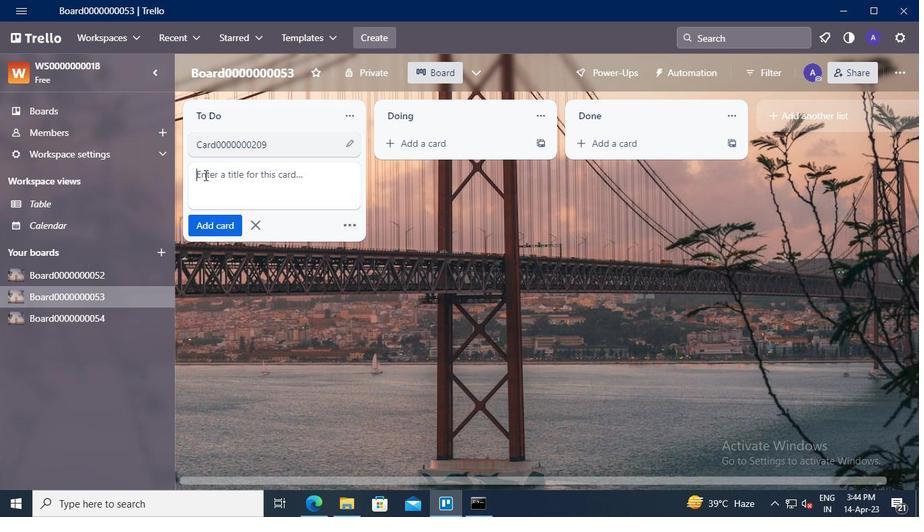 
Action: Keyboard C
Screenshot: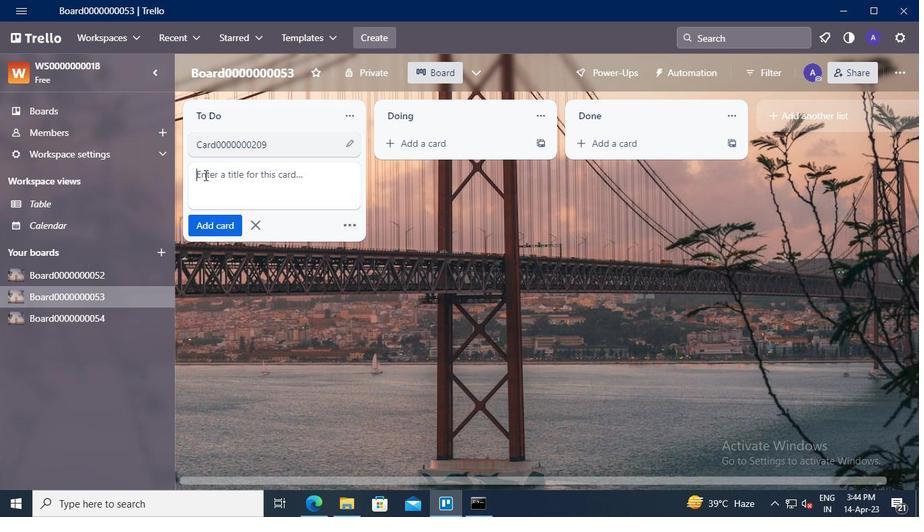 
Action: Keyboard a
Screenshot: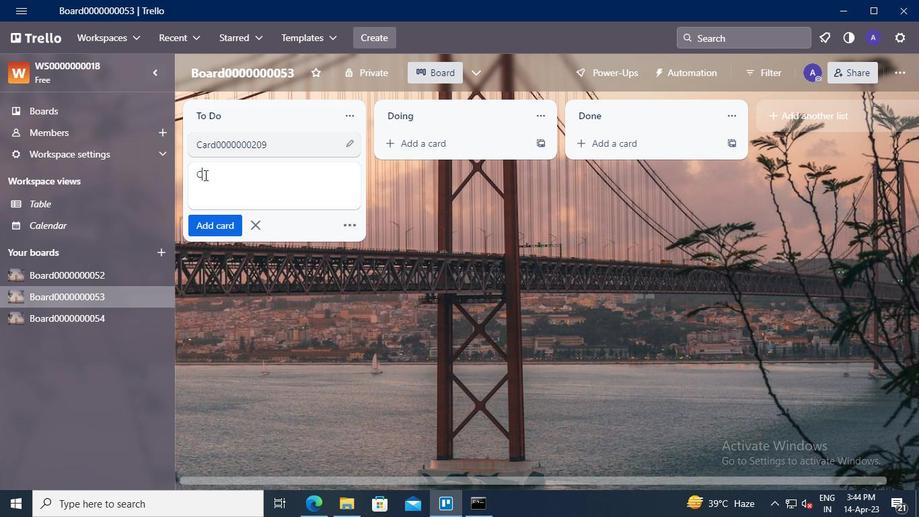 
Action: Keyboard r
Screenshot: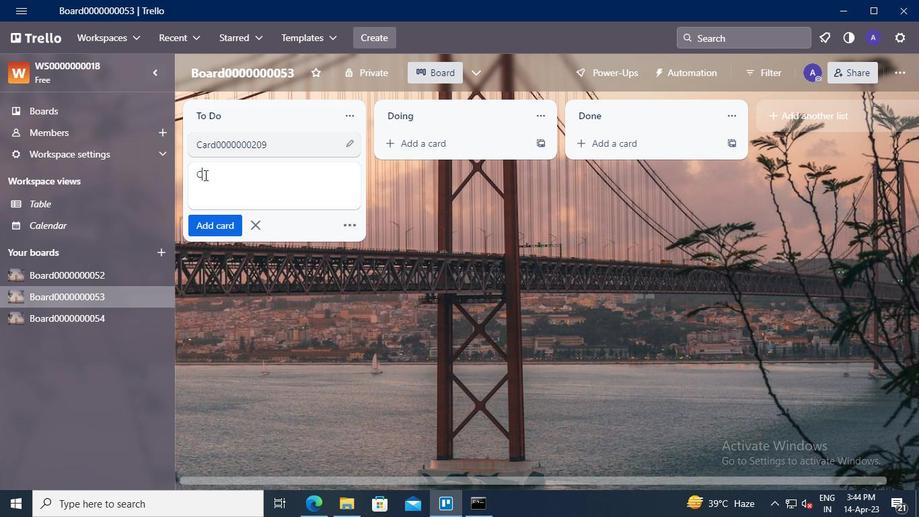 
Action: Keyboard d
Screenshot: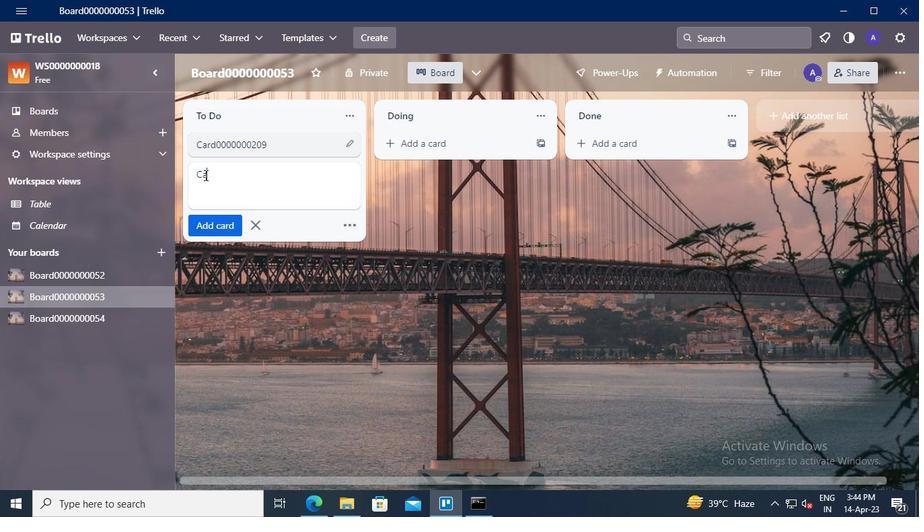 
Action: Keyboard <96>
Screenshot: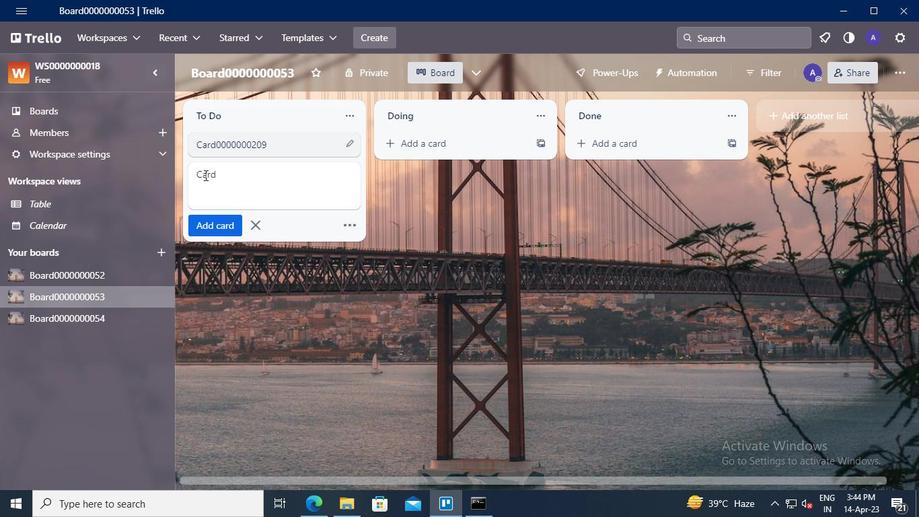
Action: Keyboard <96>
Screenshot: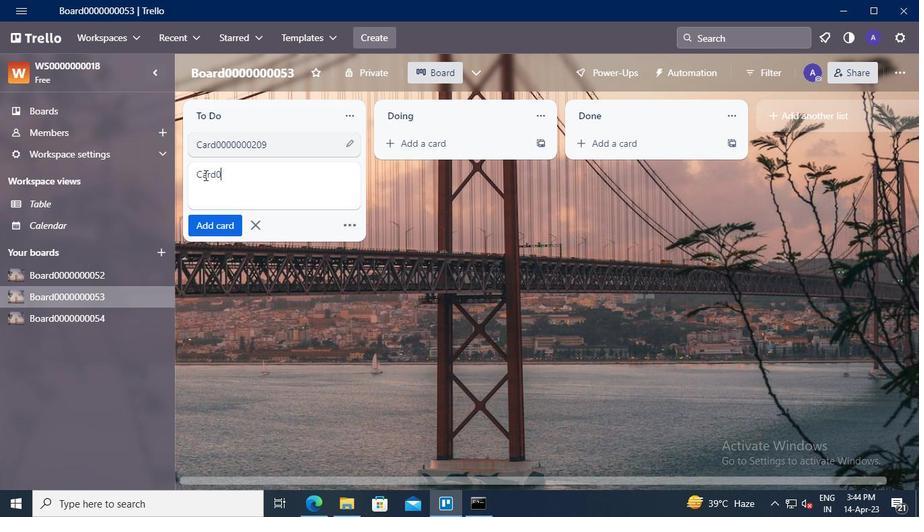 
Action: Keyboard <96>
Screenshot: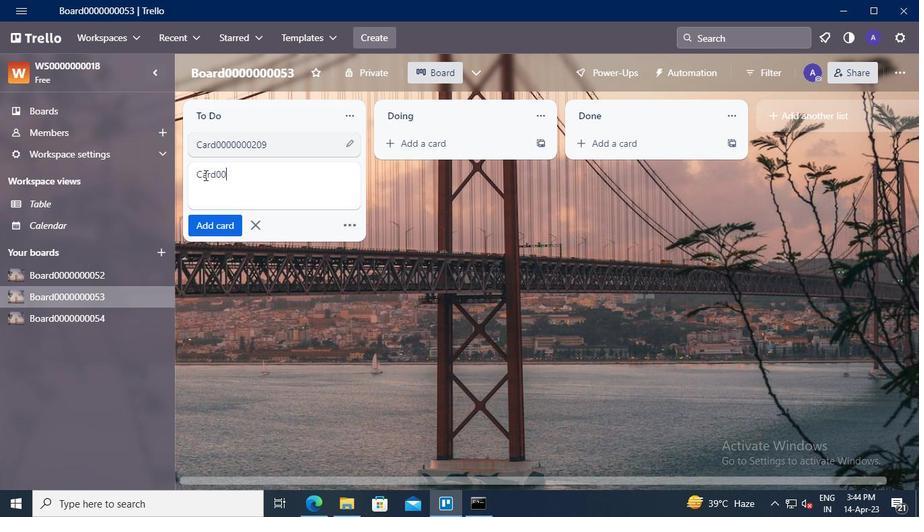 
Action: Keyboard <96>
Screenshot: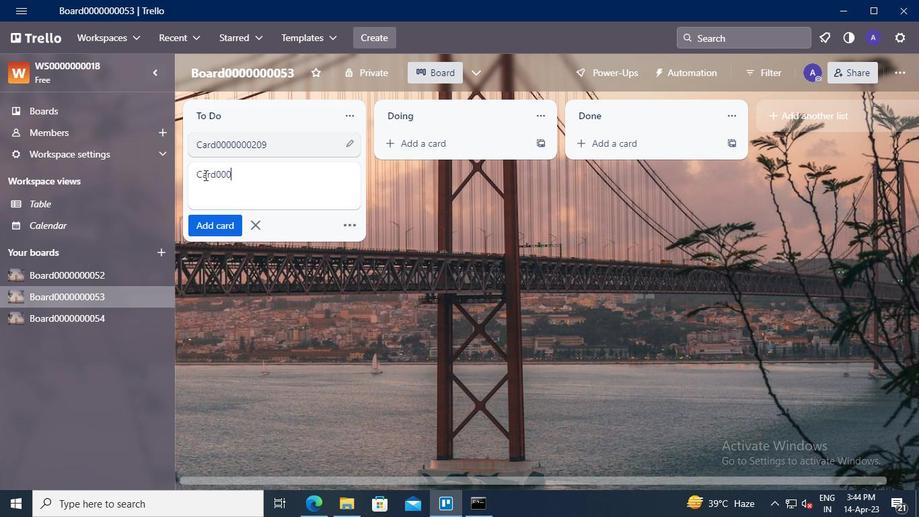 
Action: Keyboard <96>
Screenshot: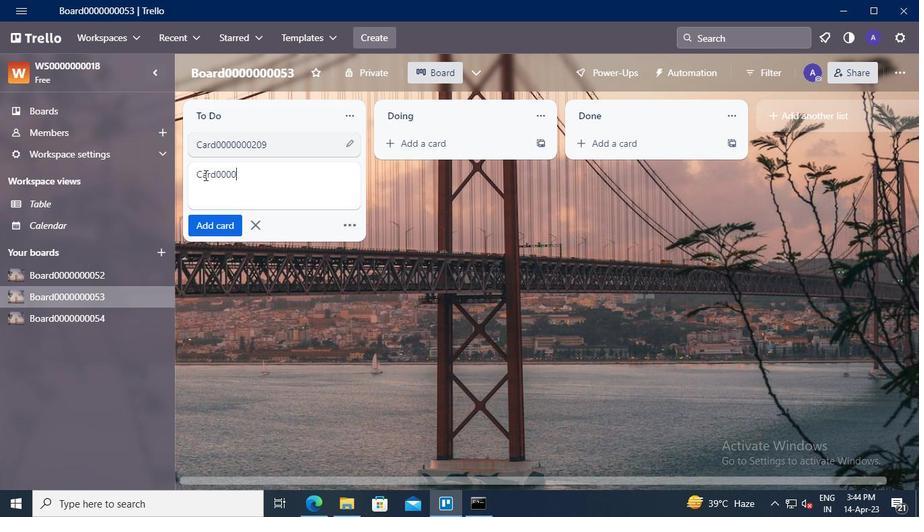 
Action: Keyboard <96>
Screenshot: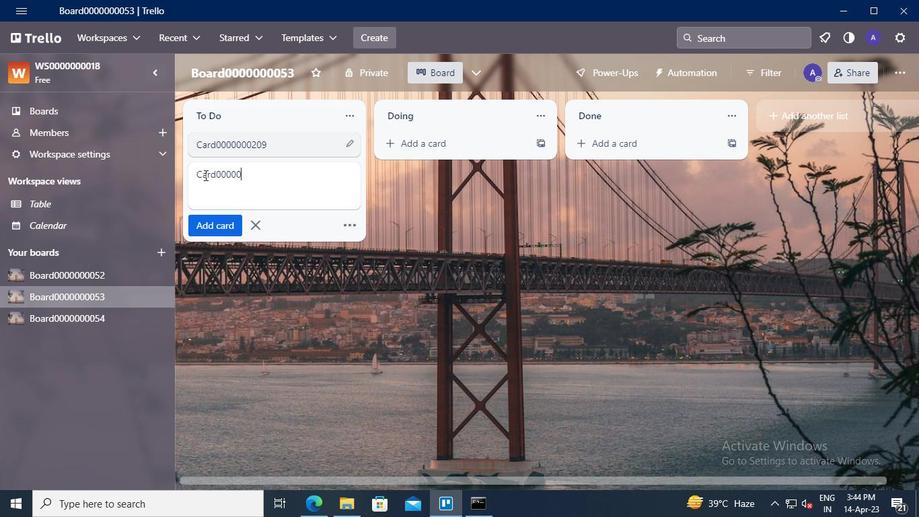 
Action: Keyboard <96>
Screenshot: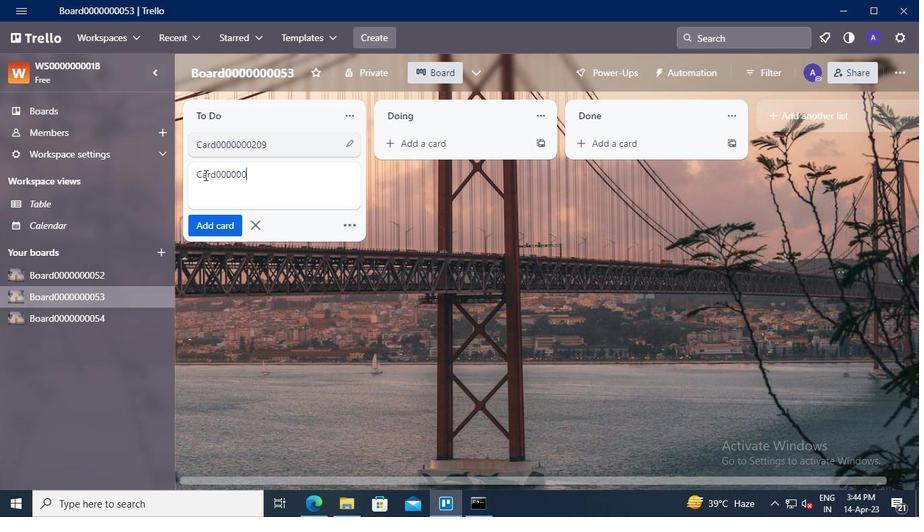
Action: Keyboard <98>
Screenshot: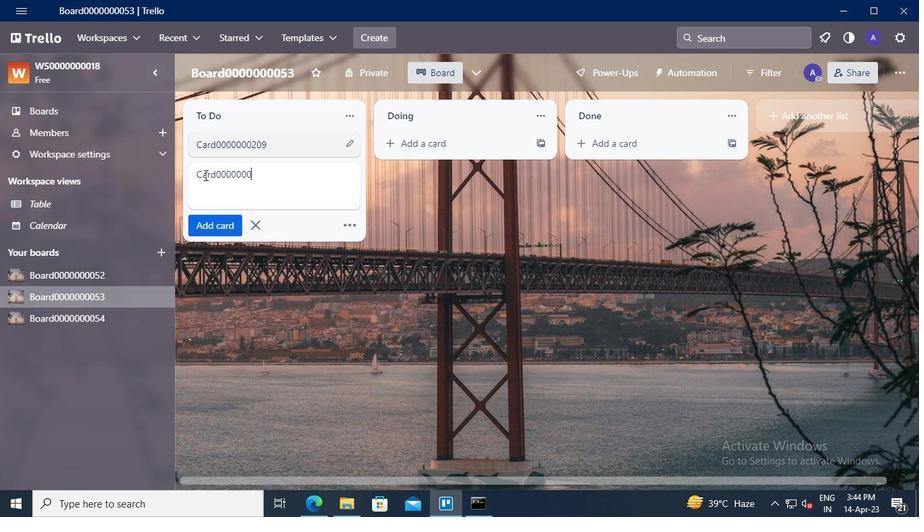 
Action: Keyboard <97>
Screenshot: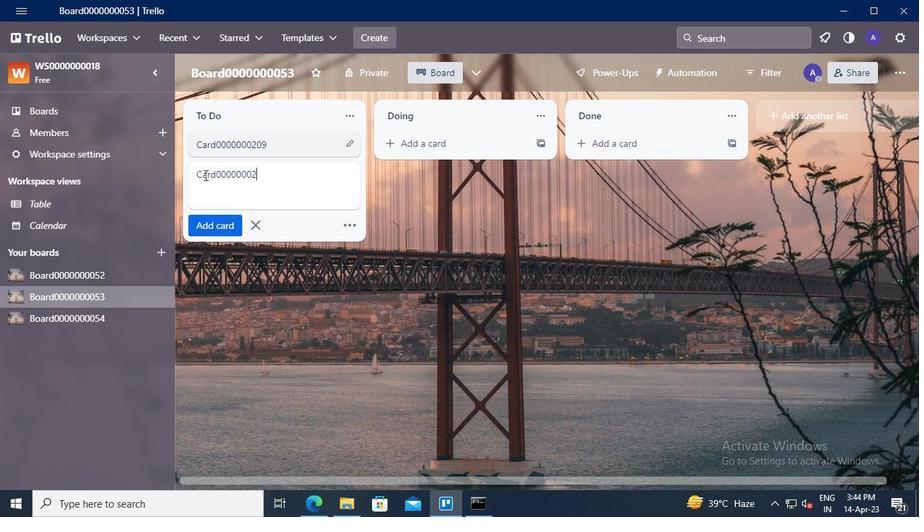 
Action: Keyboard <96>
Screenshot: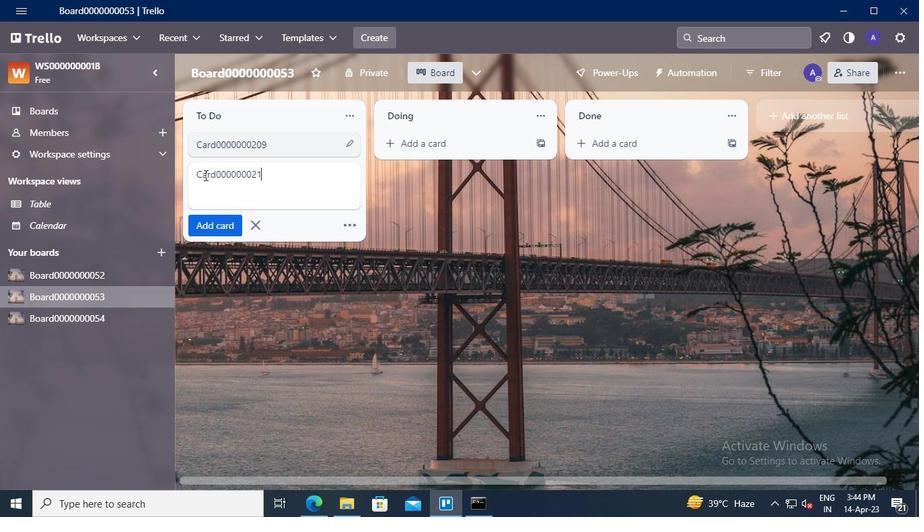 
Action: Mouse moved to (204, 228)
Screenshot: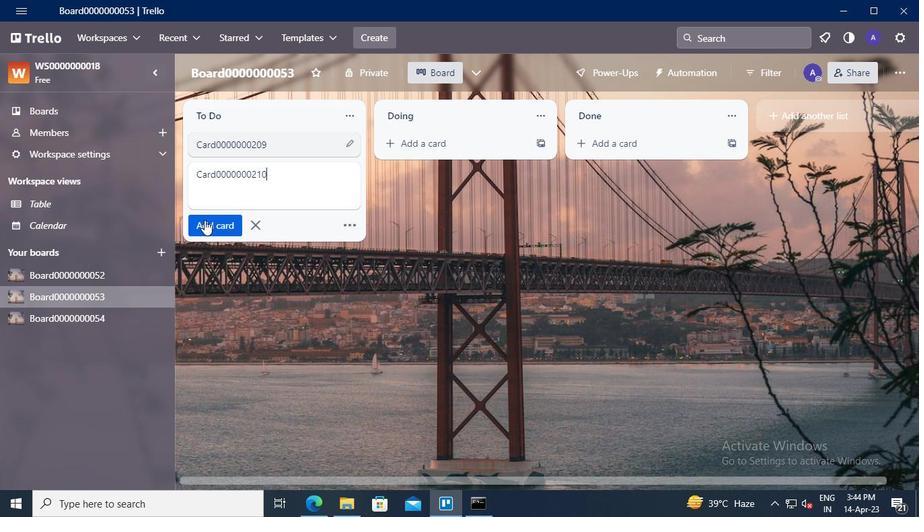 
Action: Mouse pressed left at (204, 228)
Screenshot: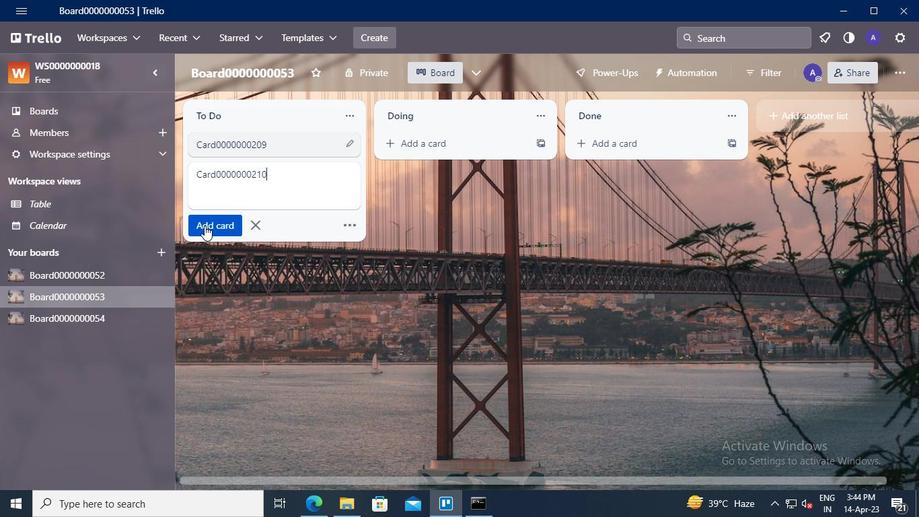 
Action: Mouse moved to (209, 208)
Screenshot: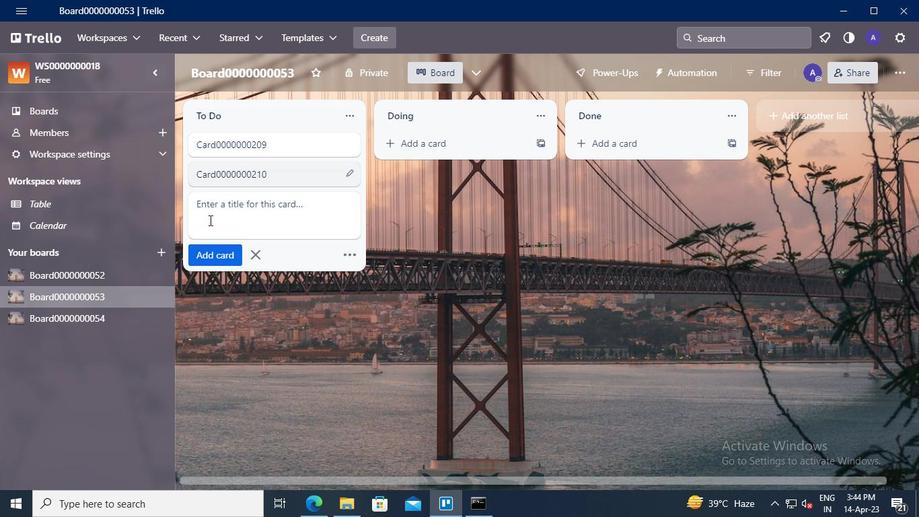 
Action: Mouse pressed left at (209, 208)
Screenshot: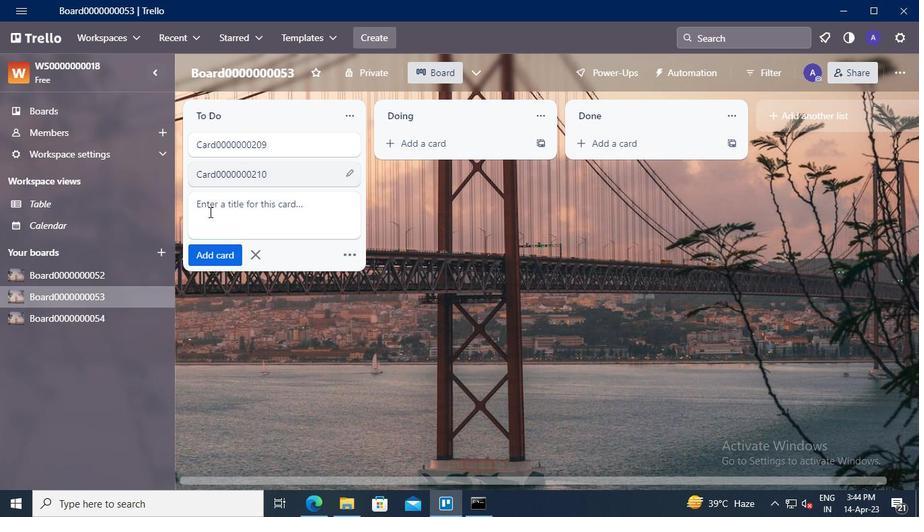 
Action: Keyboard Key.shift
Screenshot: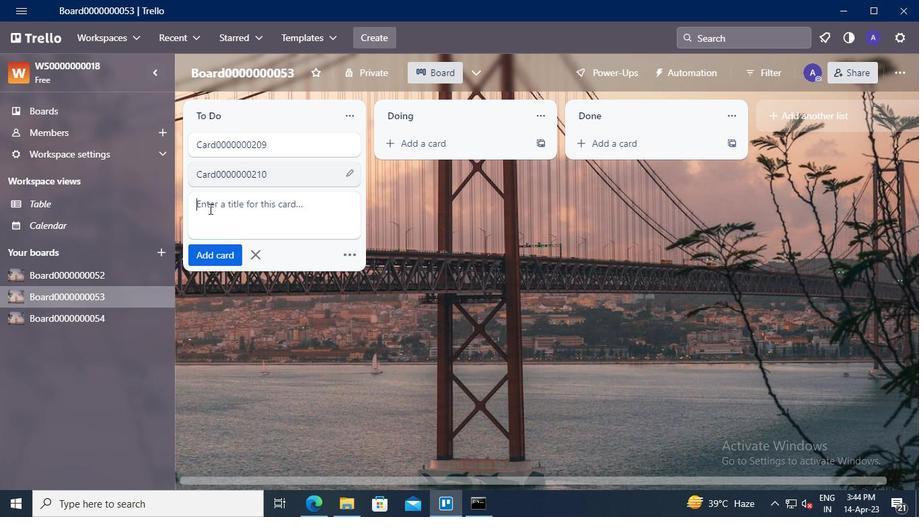 
Action: Keyboard C
Screenshot: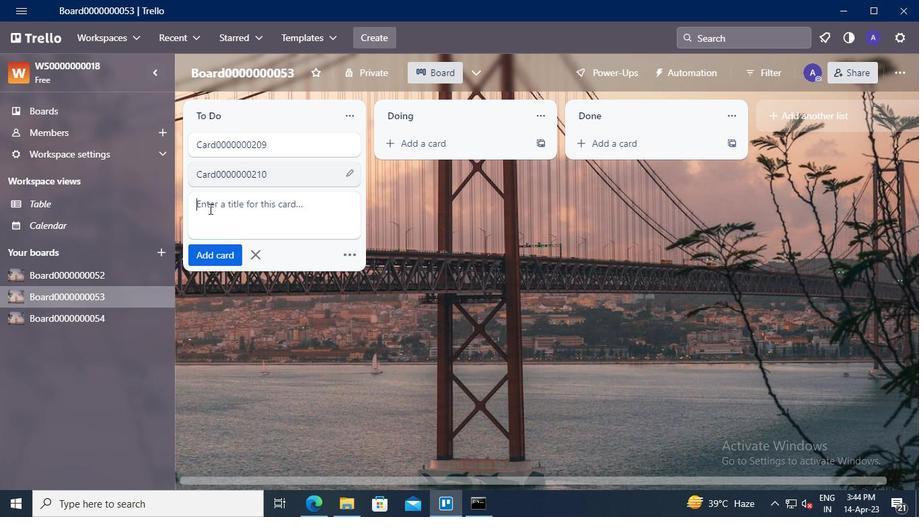 
Action: Keyboard a
Screenshot: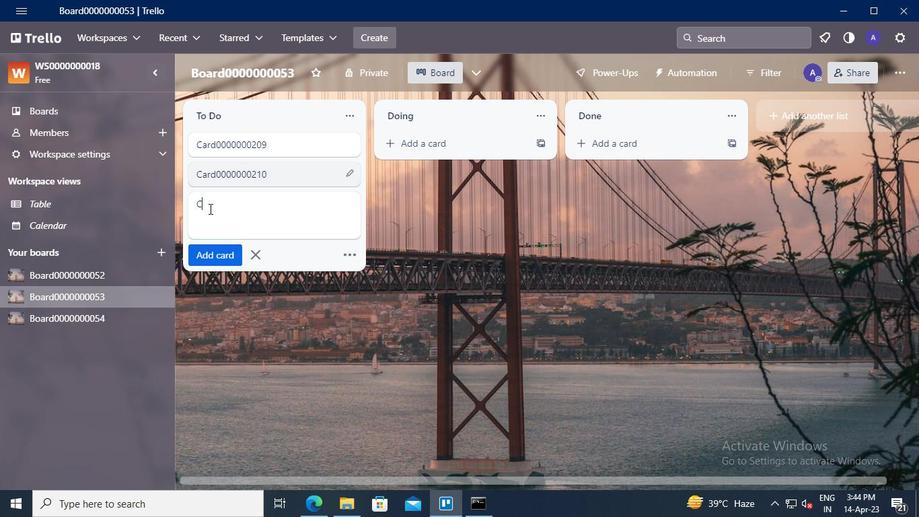 
Action: Keyboard r
Screenshot: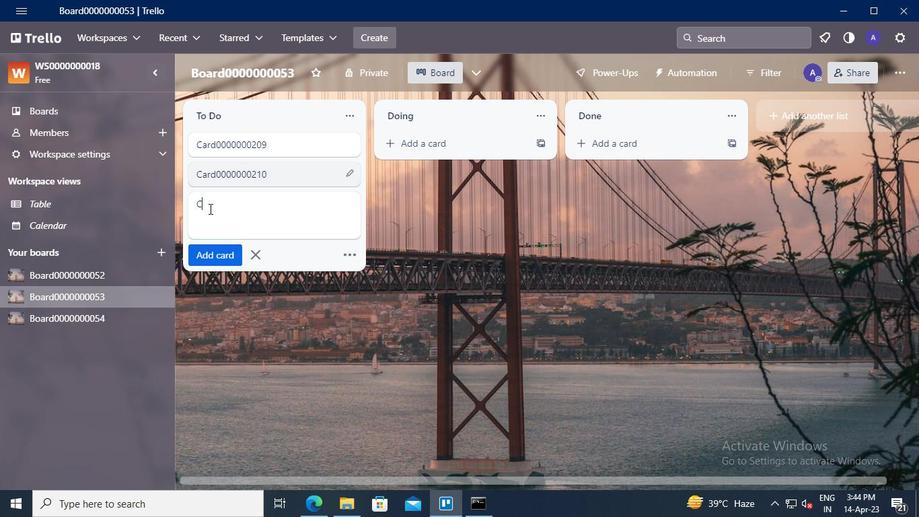 
Action: Keyboard d
Screenshot: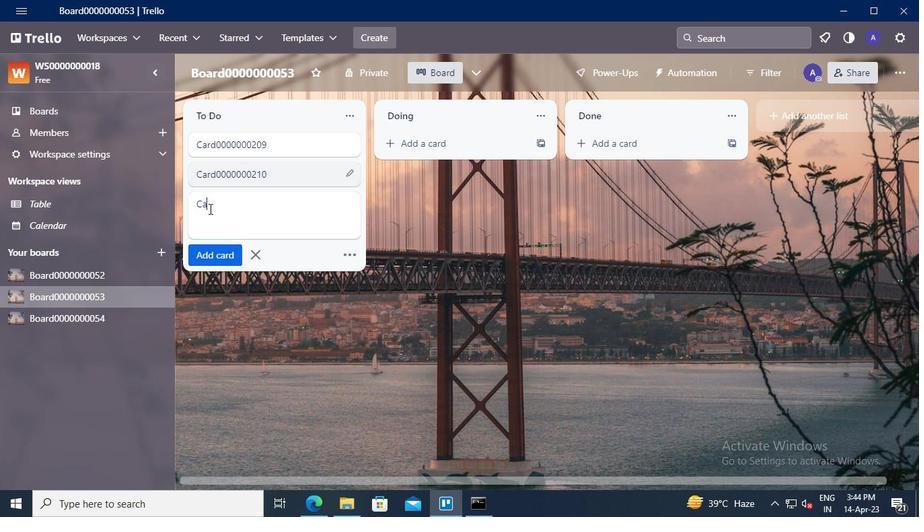 
Action: Keyboard <96>
Screenshot: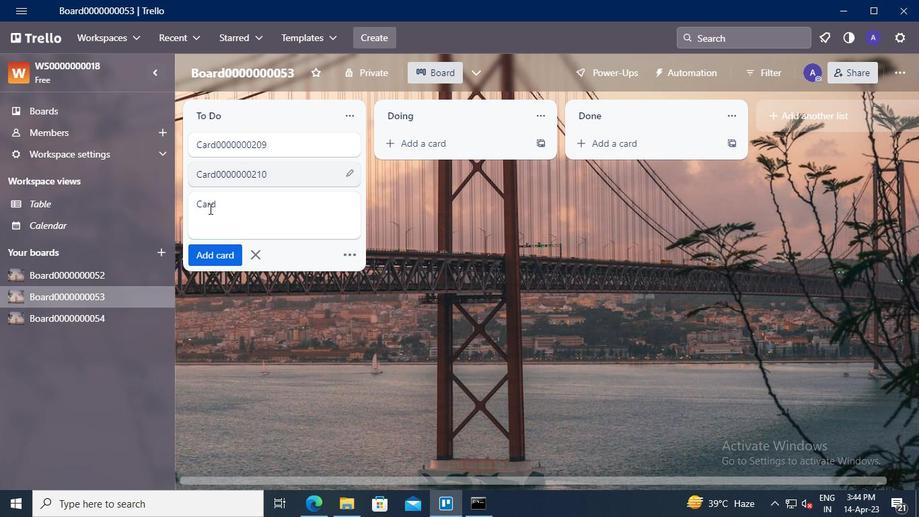 
Action: Keyboard <96>
Screenshot: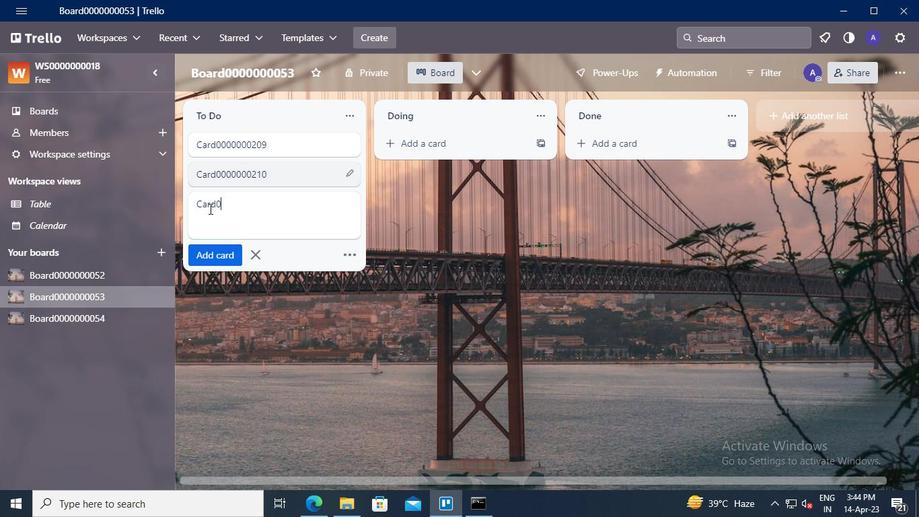 
Action: Keyboard <96>
Screenshot: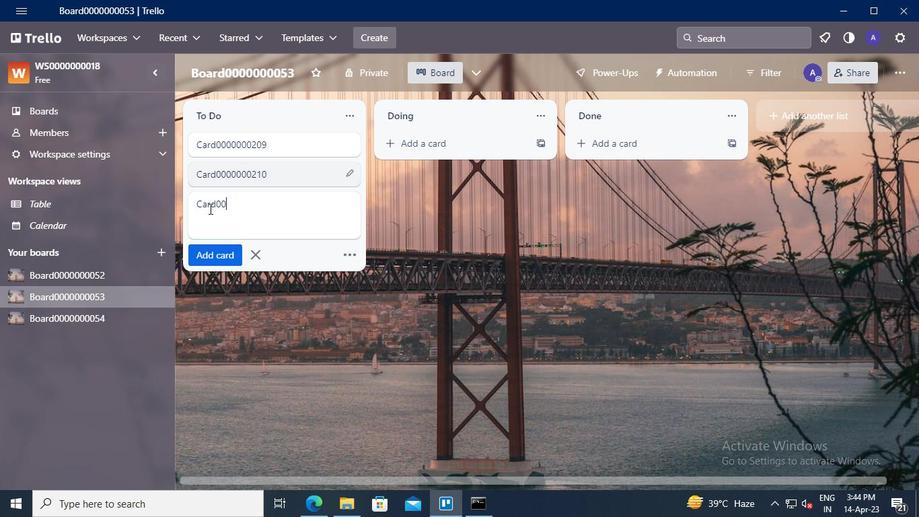 
Action: Keyboard <96>
Screenshot: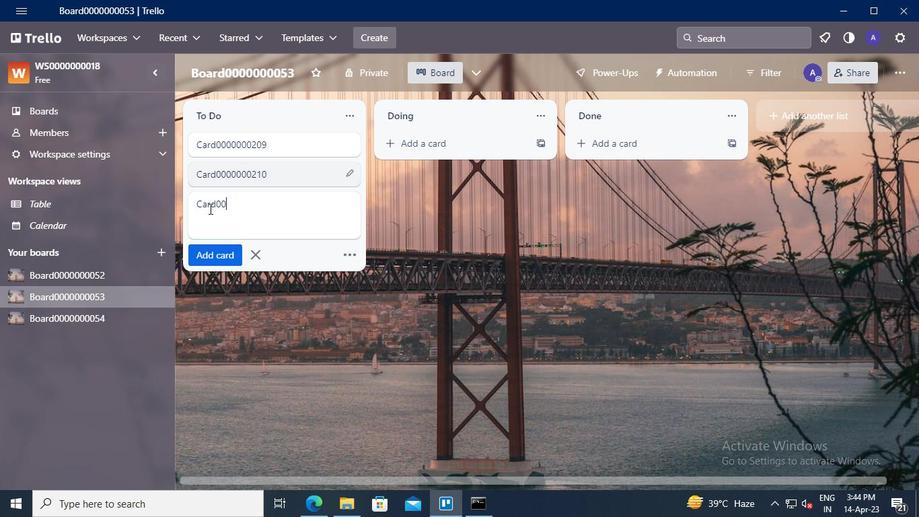 
Action: Keyboard <96>
Screenshot: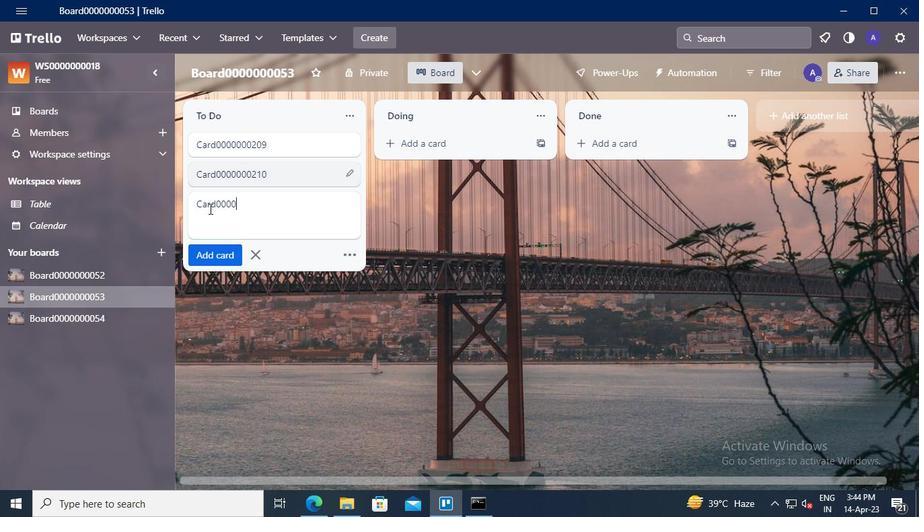 
Action: Keyboard <96>
Screenshot: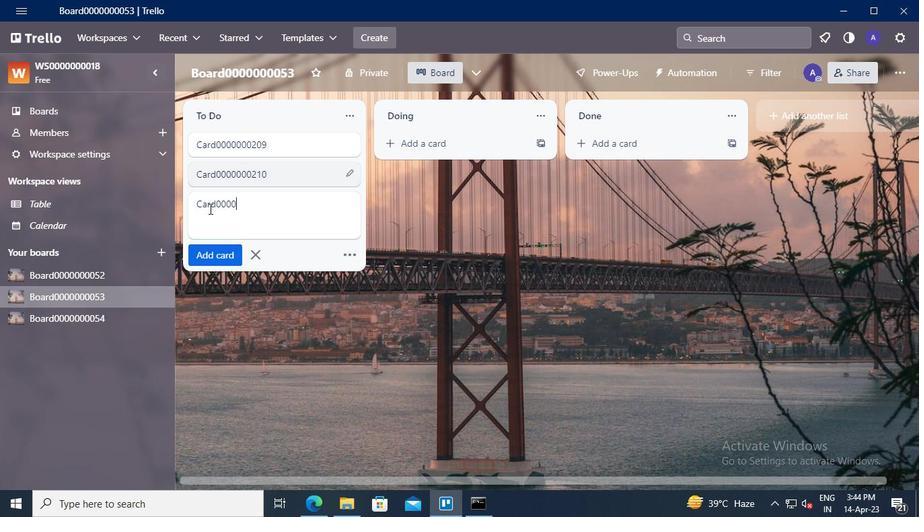 
Action: Keyboard <96>
Screenshot: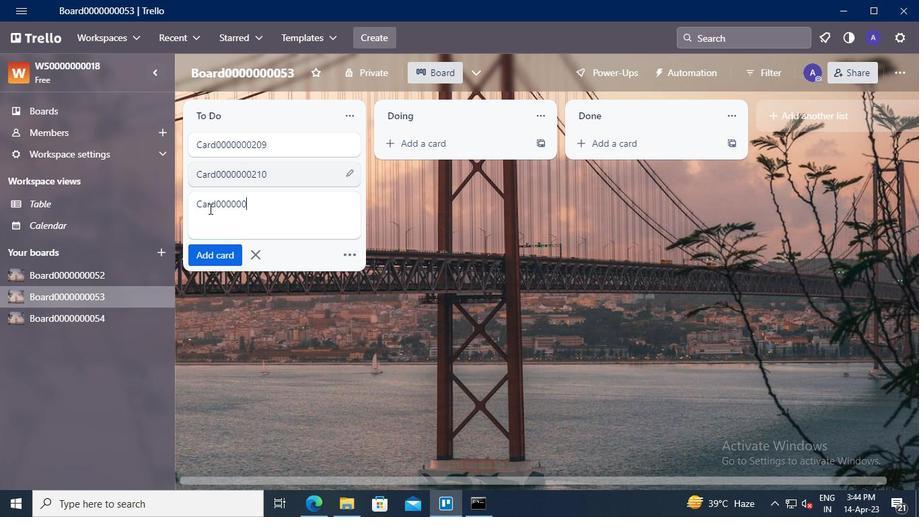 
Action: Keyboard <98>
Screenshot: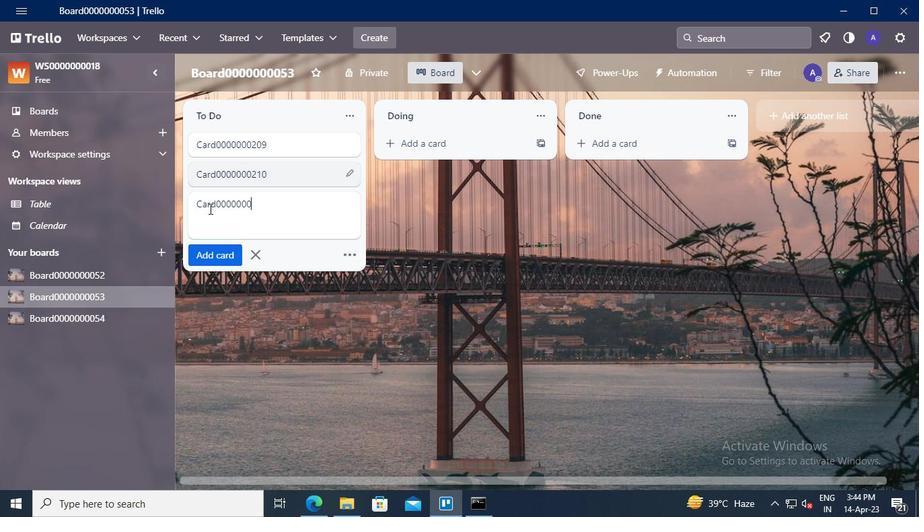 
Action: Keyboard <97>
Screenshot: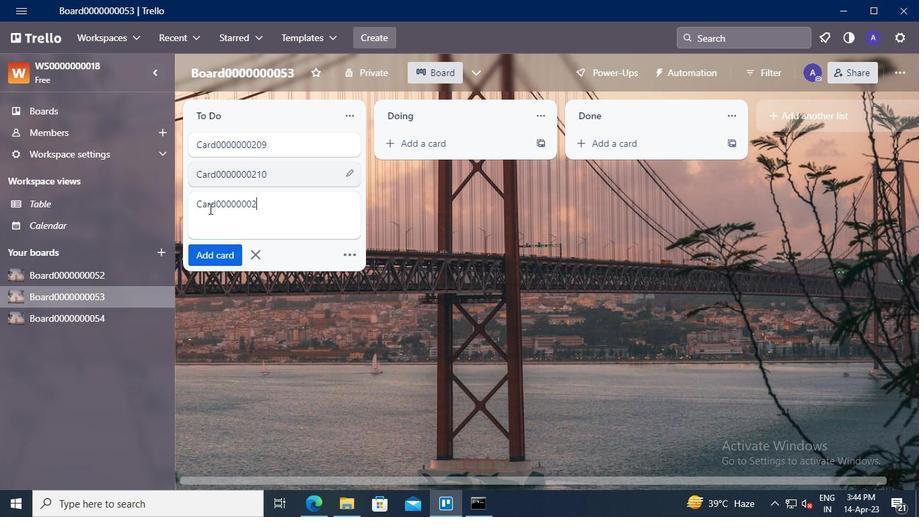 
Action: Keyboard <97>
Screenshot: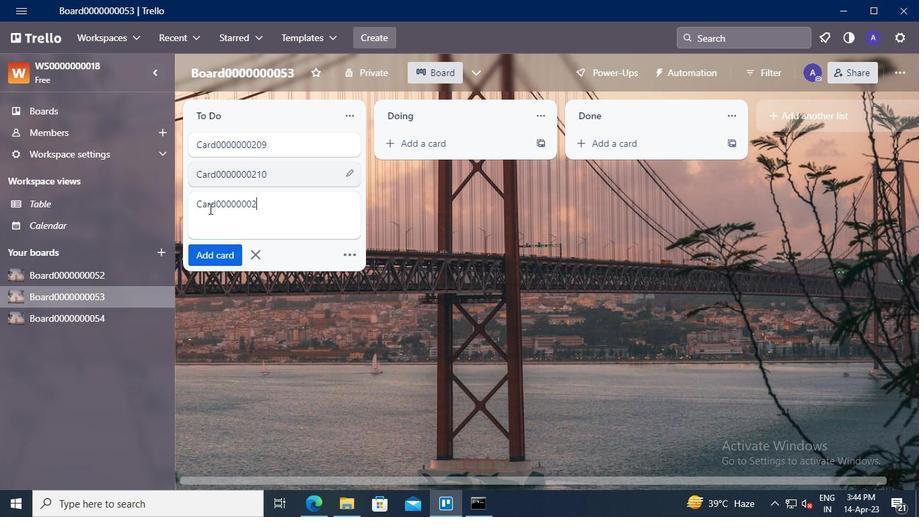 
Action: Mouse moved to (222, 252)
Screenshot: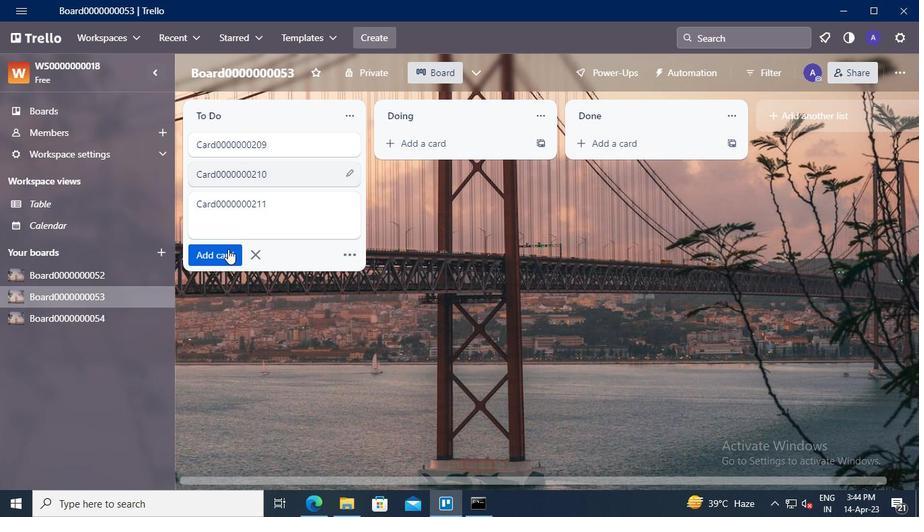 
Action: Mouse pressed left at (222, 252)
Screenshot: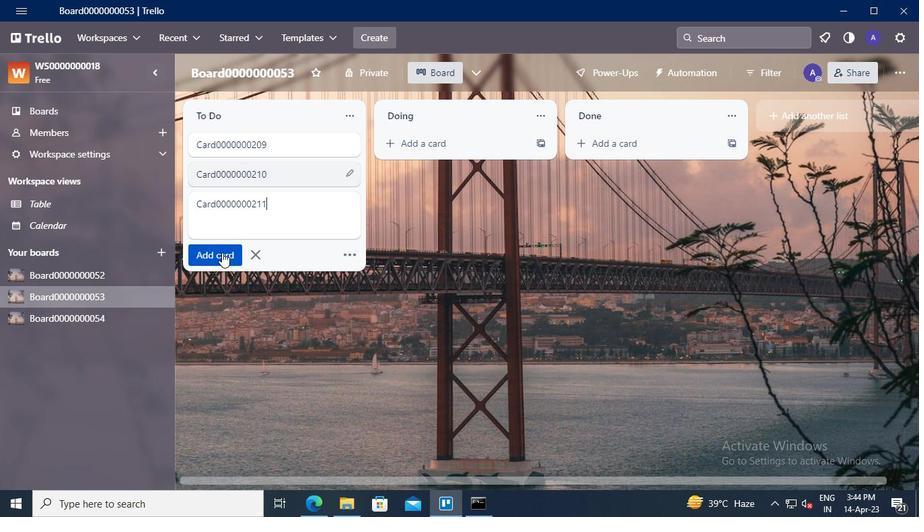 
Action: Mouse moved to (472, 504)
Screenshot: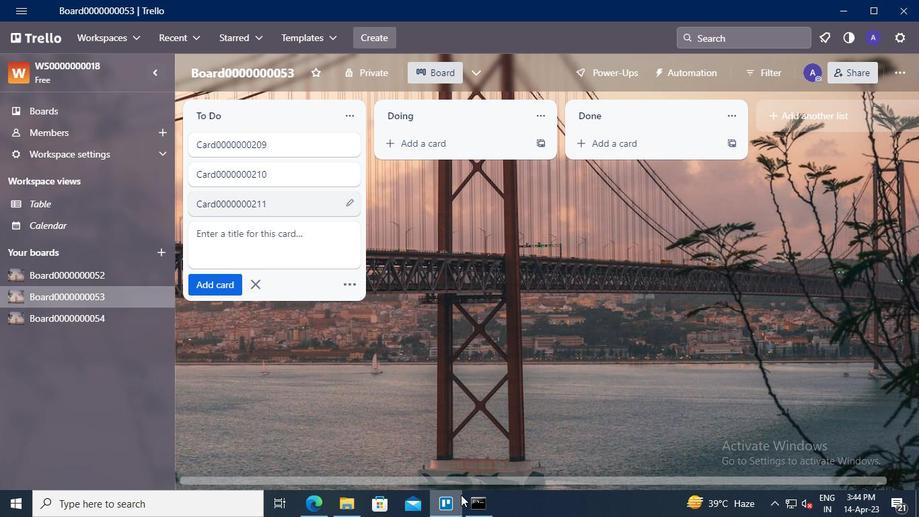 
Action: Mouse pressed left at (472, 504)
Screenshot: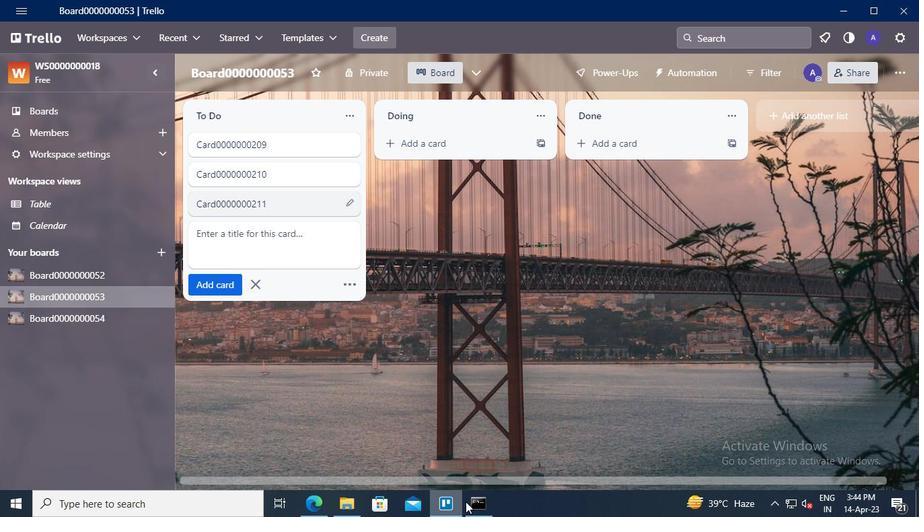 
Action: Mouse moved to (730, 95)
Screenshot: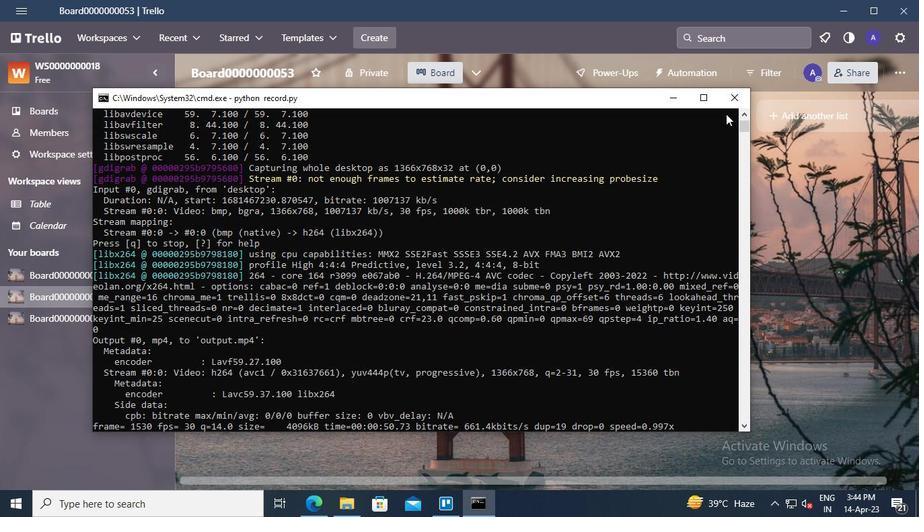 
Action: Mouse pressed left at (730, 95)
Screenshot: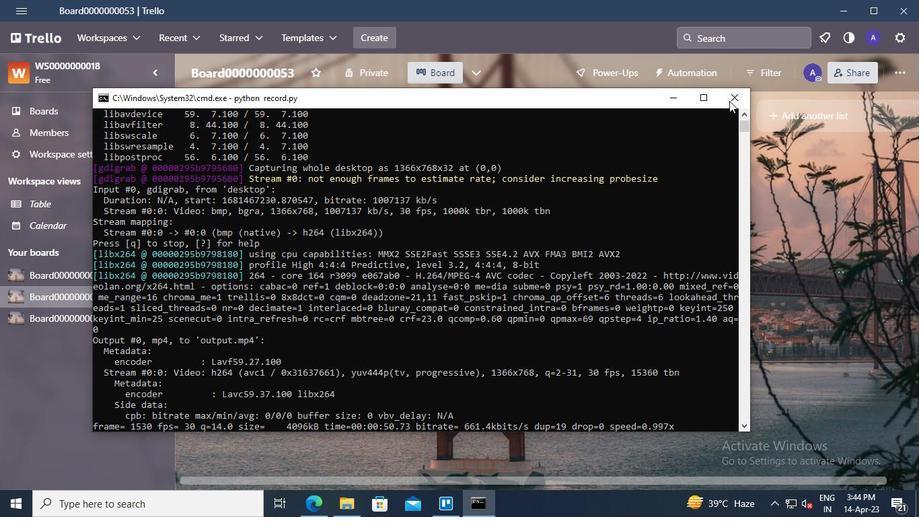 
